 Task: Search one way flight ticket for 1 adult, 5 children, 2 infants in seat and 1 infant on lap in first from Valdosta: Valdosta Regional Airport to Jackson: Jackson Hole Airport on 5-2-2023. Choice of flights is JetBlue. Number of bags: 2 carry on bags and 6 checked bags. Price is upto 106000. Outbound departure time preference is 12:45.
Action: Mouse moved to (350, 374)
Screenshot: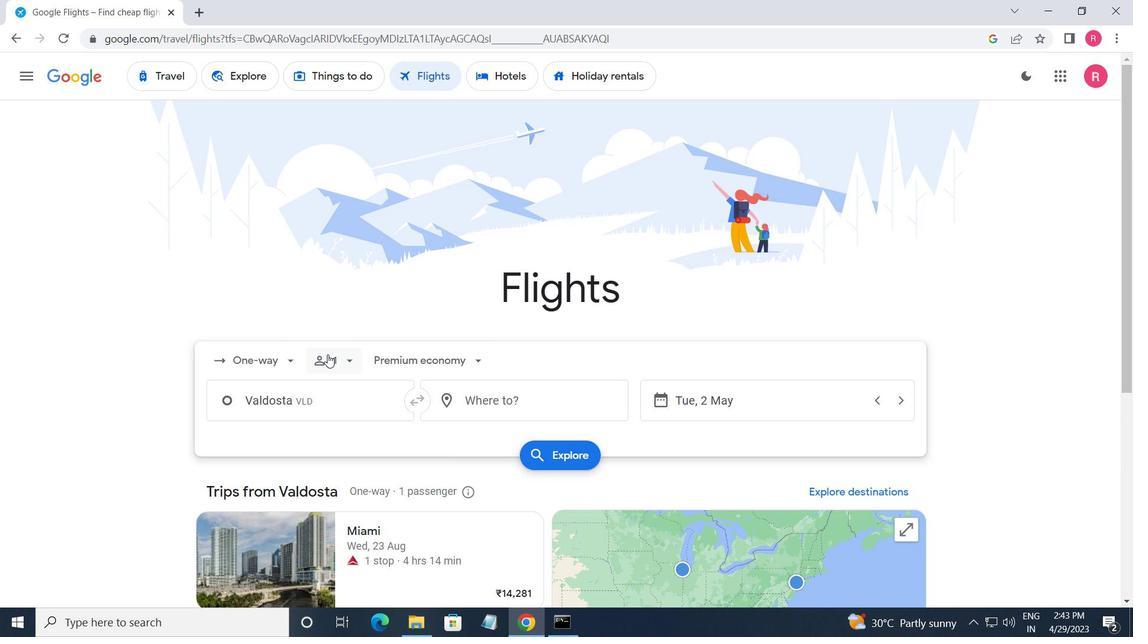 
Action: Mouse pressed left at (350, 374)
Screenshot: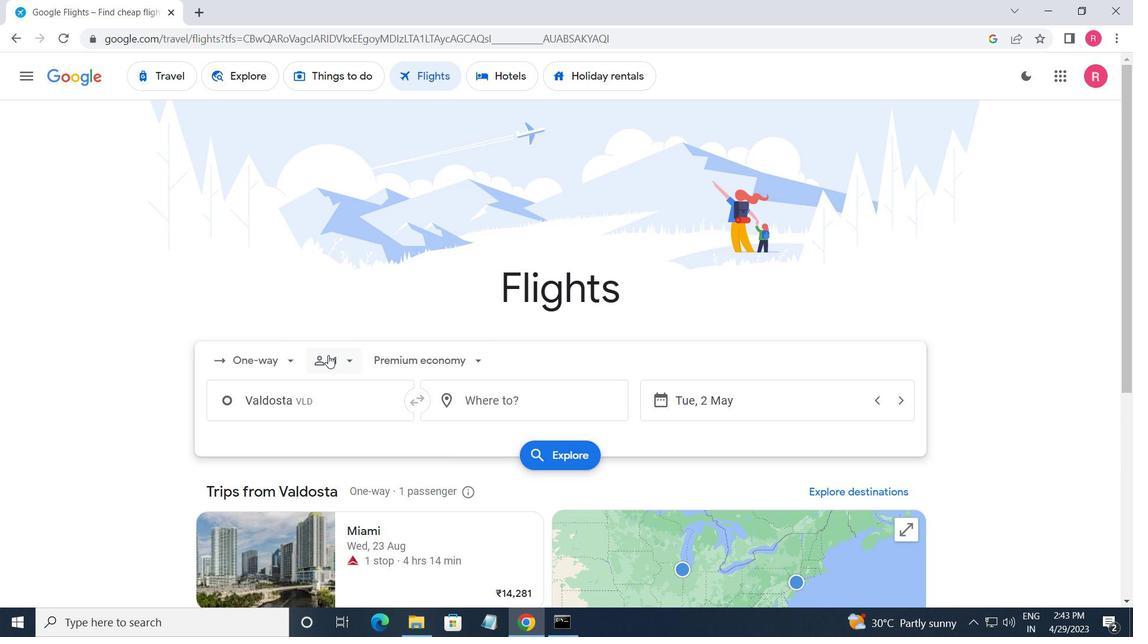 
Action: Mouse moved to (465, 443)
Screenshot: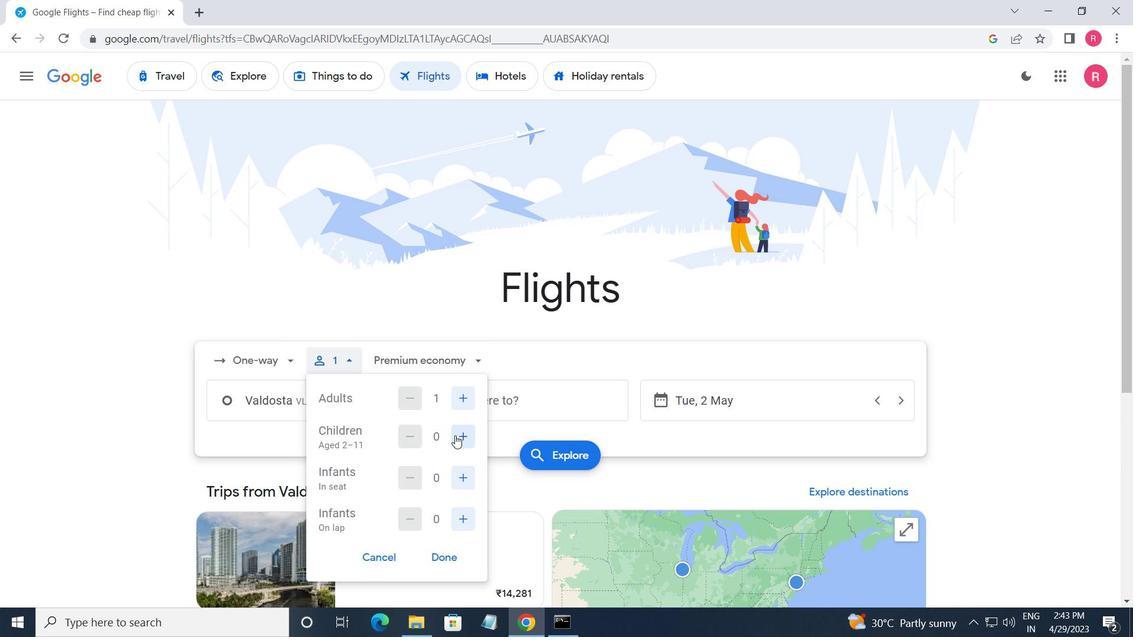 
Action: Mouse pressed left at (465, 443)
Screenshot: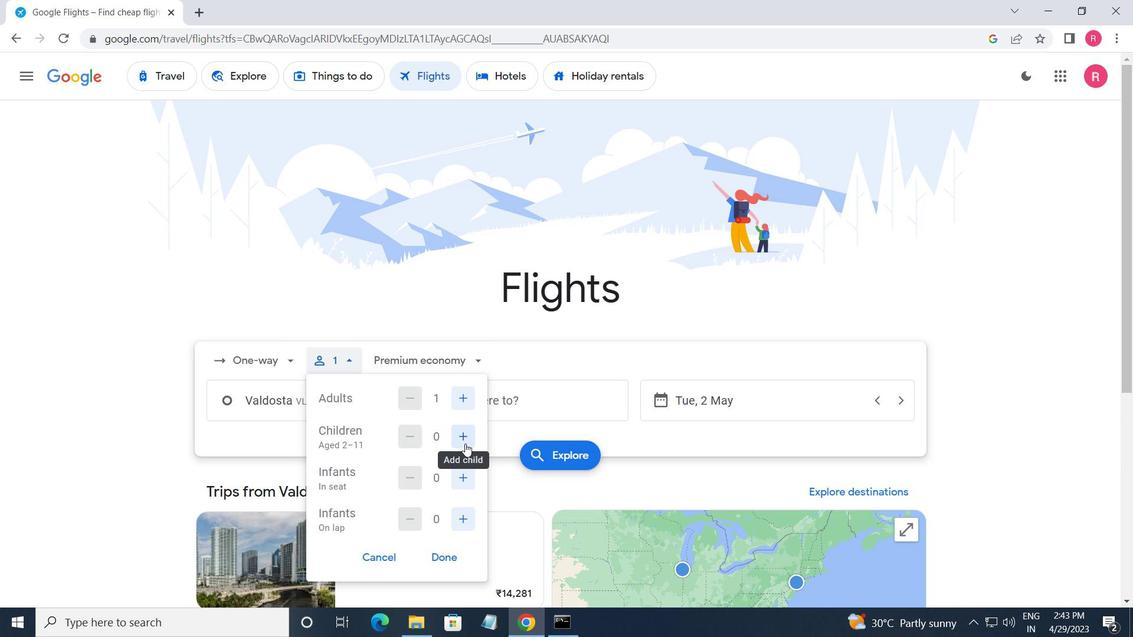 
Action: Mouse pressed left at (465, 443)
Screenshot: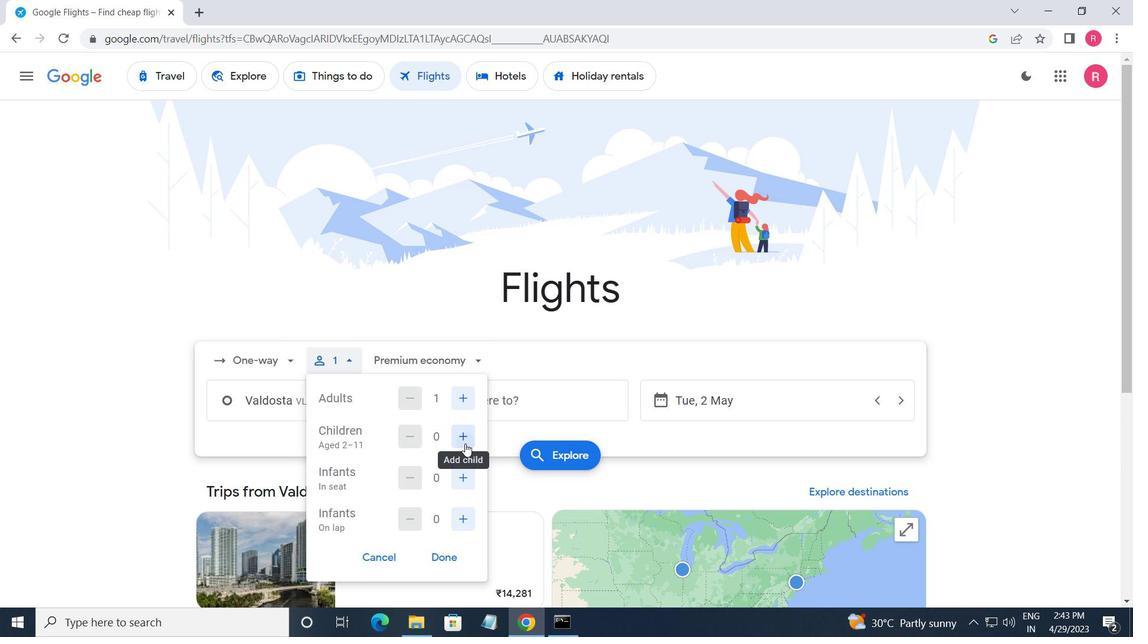 
Action: Mouse moved to (465, 443)
Screenshot: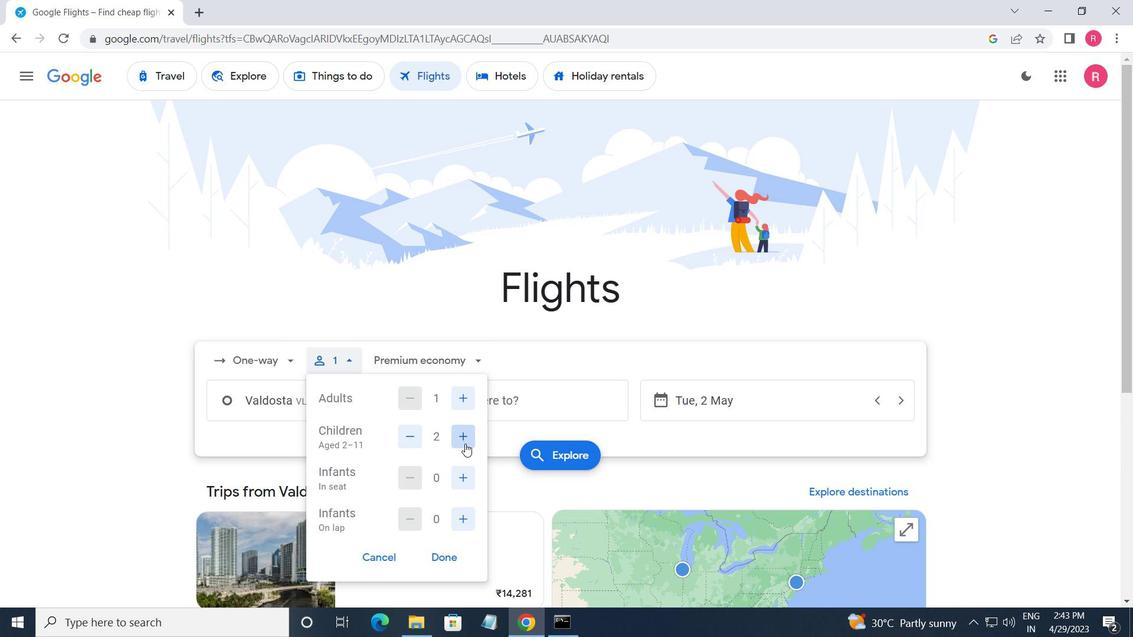 
Action: Mouse pressed left at (465, 443)
Screenshot: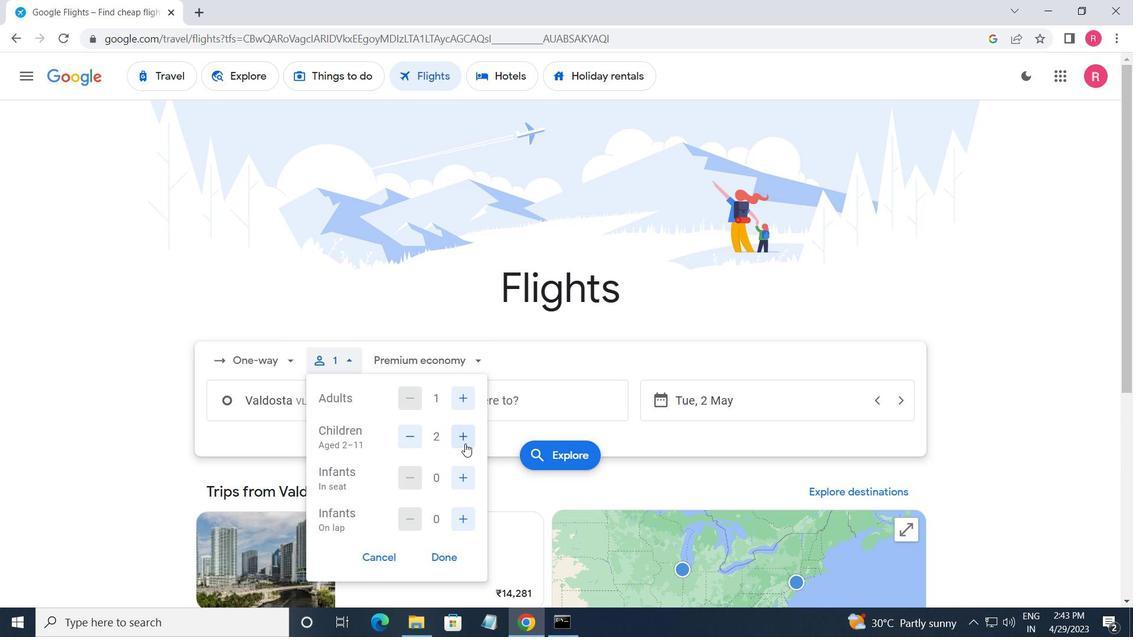 
Action: Mouse pressed left at (465, 443)
Screenshot: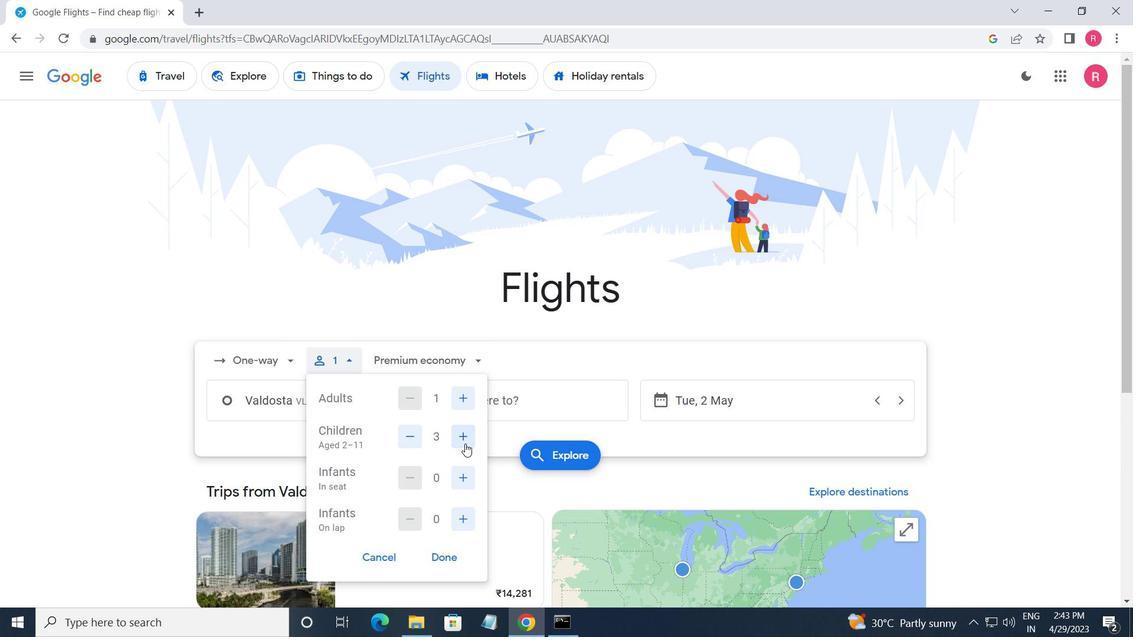 
Action: Mouse pressed left at (465, 443)
Screenshot: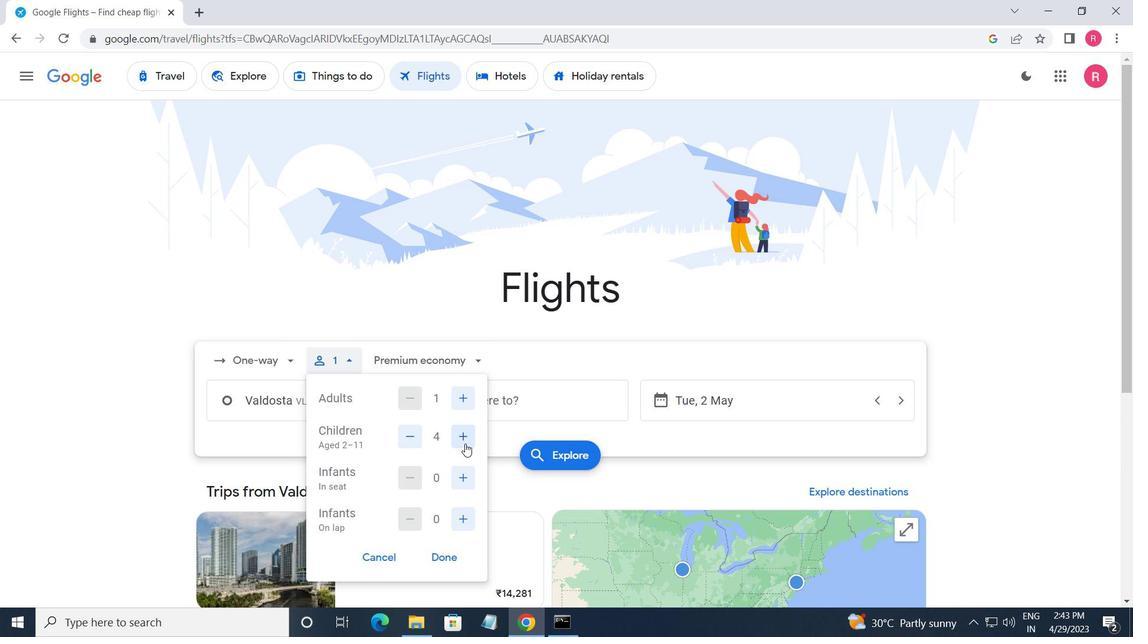 
Action: Mouse moved to (467, 475)
Screenshot: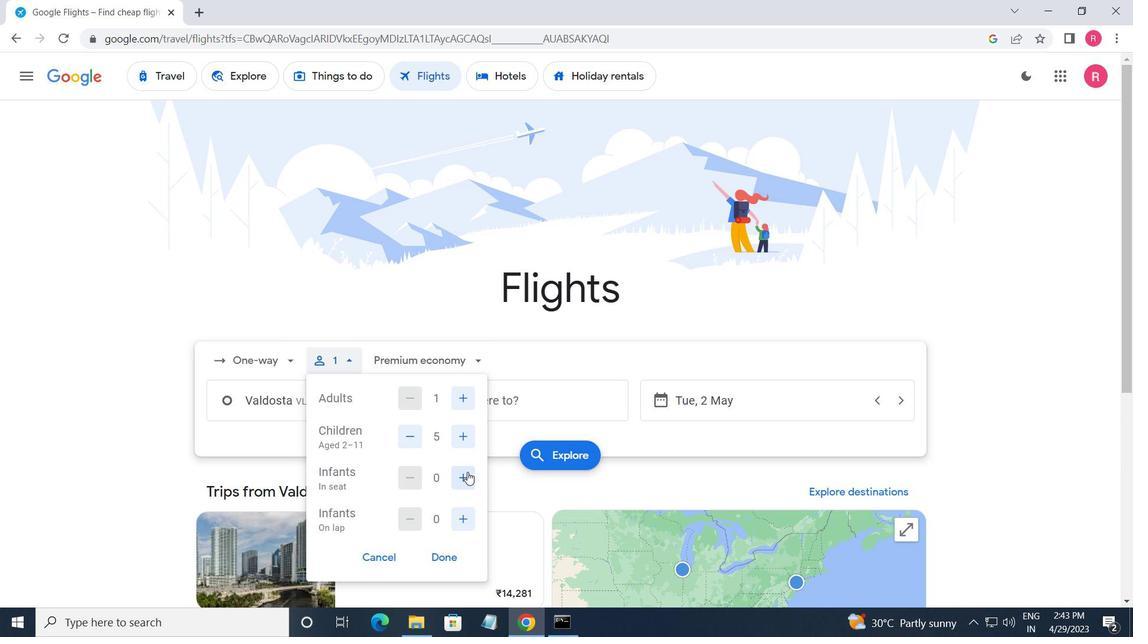 
Action: Mouse pressed left at (467, 475)
Screenshot: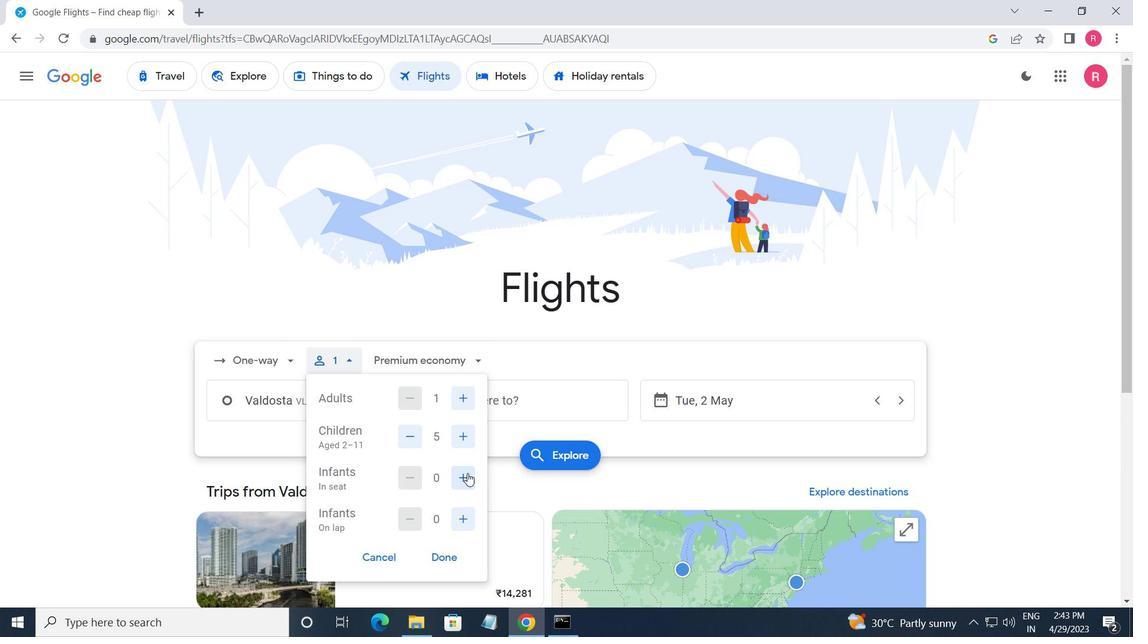 
Action: Mouse pressed left at (467, 475)
Screenshot: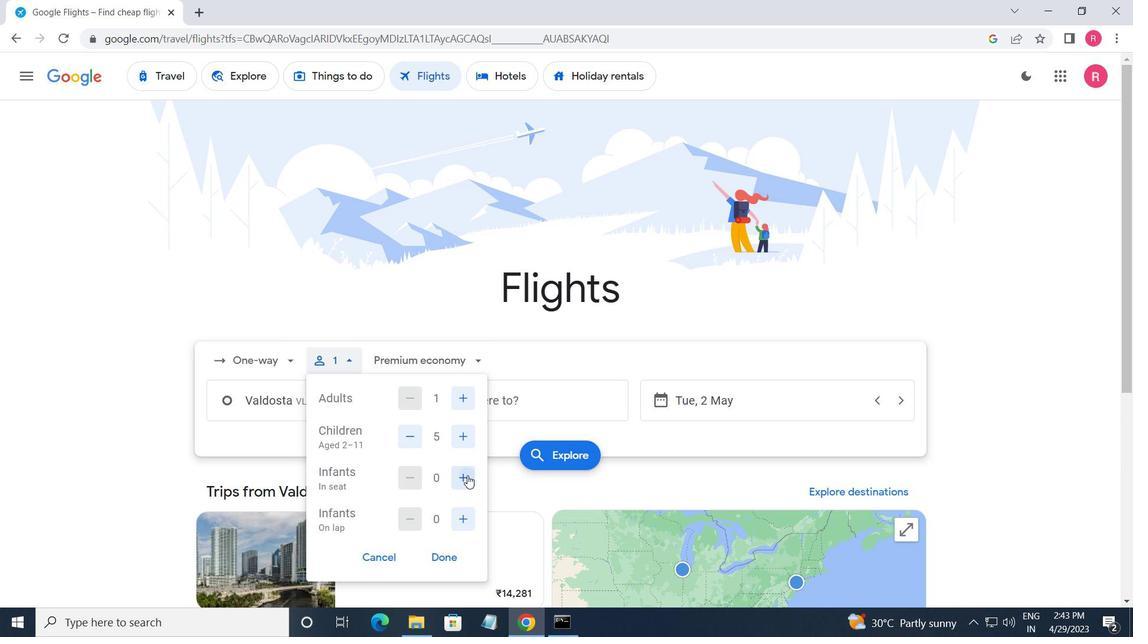 
Action: Mouse moved to (463, 514)
Screenshot: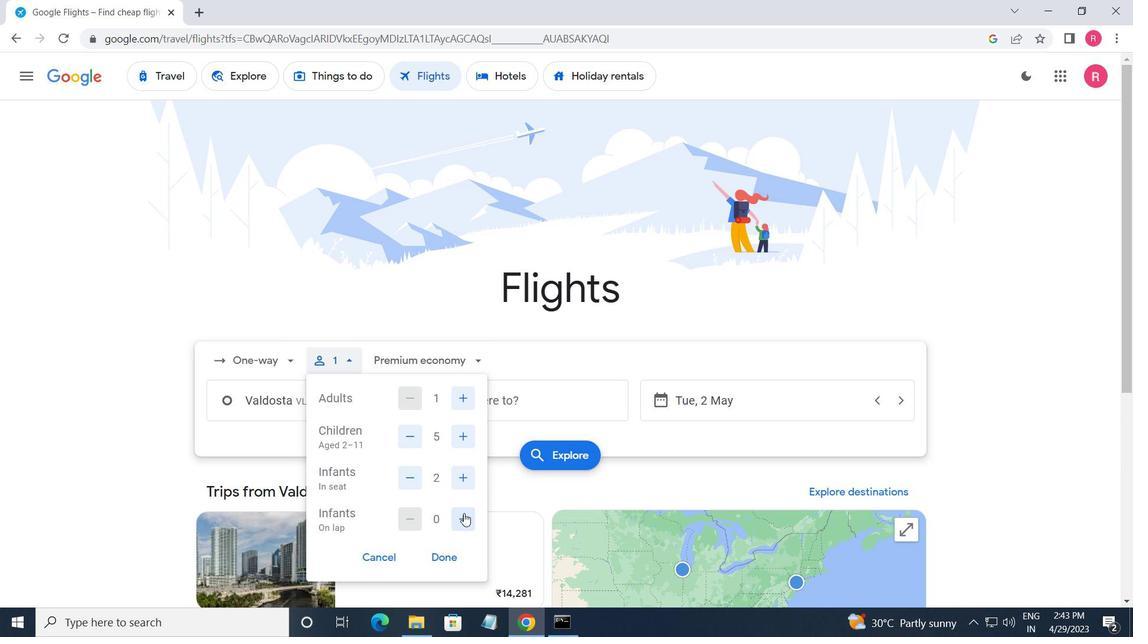 
Action: Mouse pressed left at (463, 514)
Screenshot: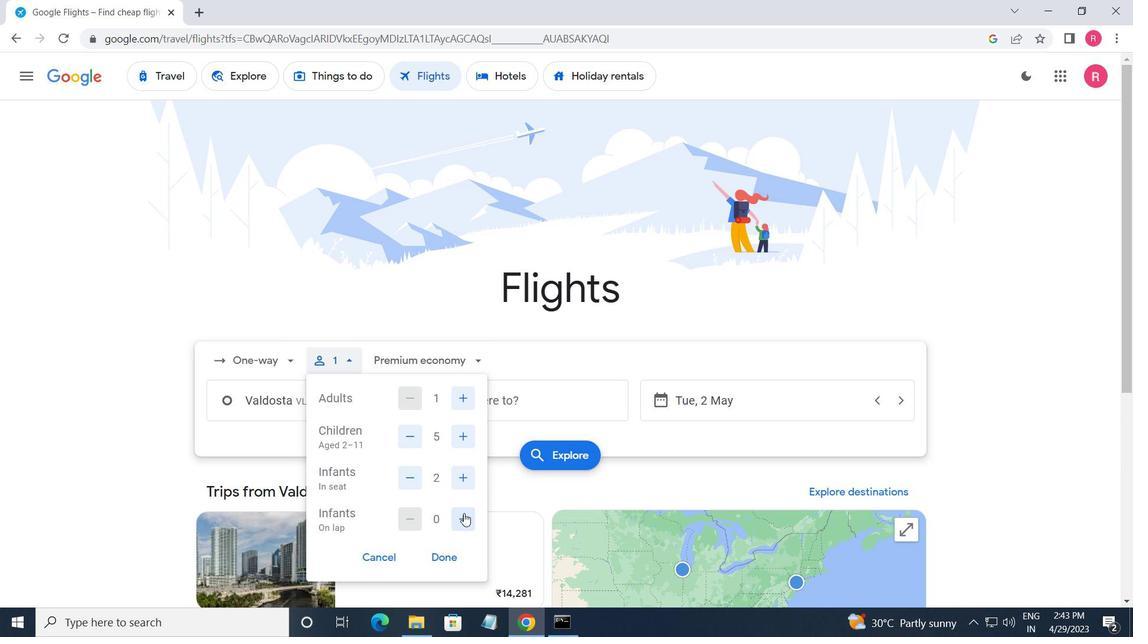 
Action: Mouse moved to (410, 528)
Screenshot: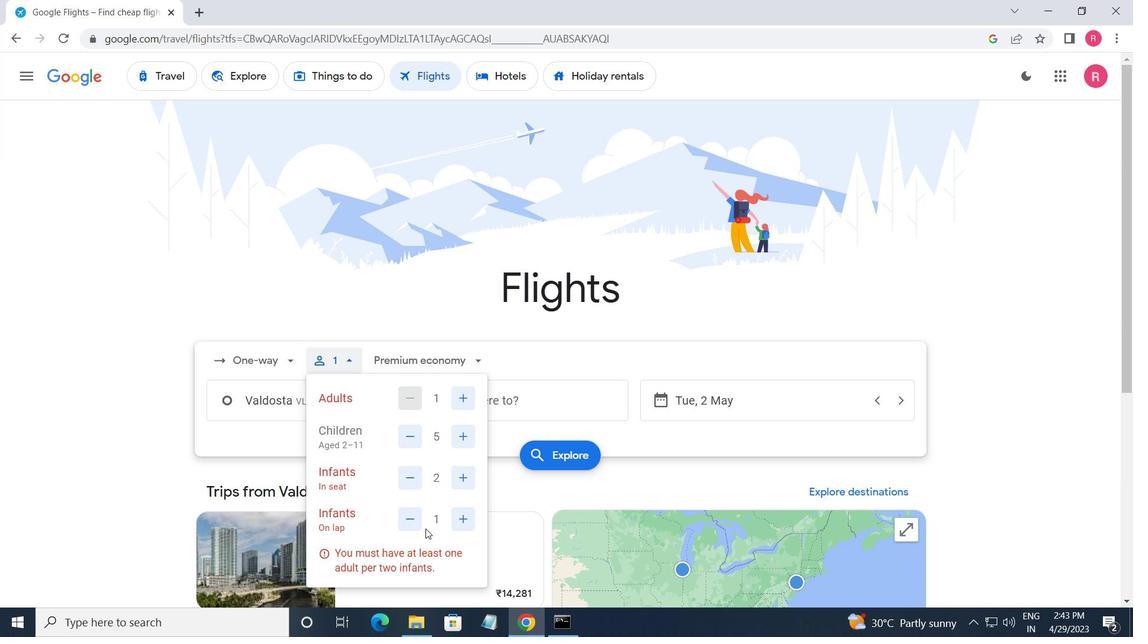 
Action: Mouse pressed left at (410, 528)
Screenshot: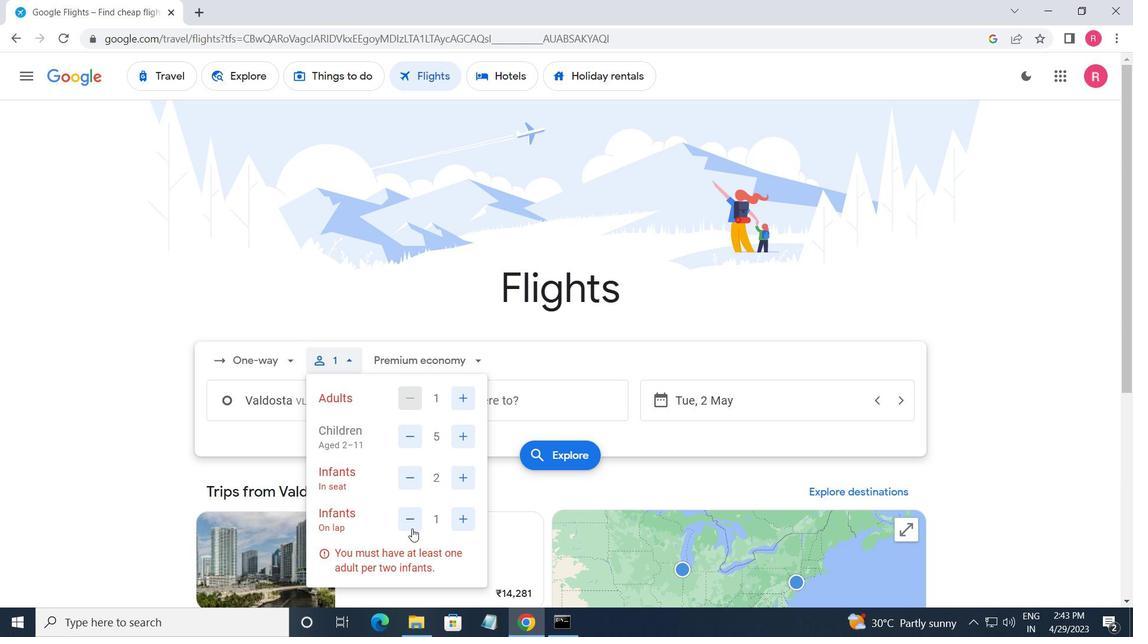 
Action: Mouse moved to (447, 358)
Screenshot: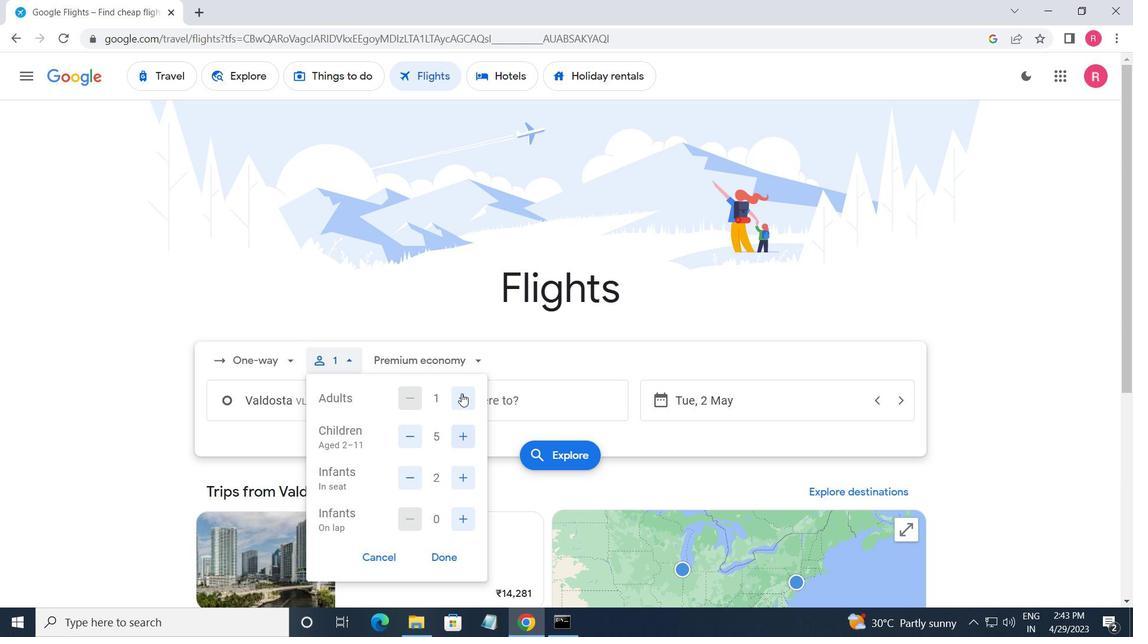 
Action: Mouse pressed left at (447, 358)
Screenshot: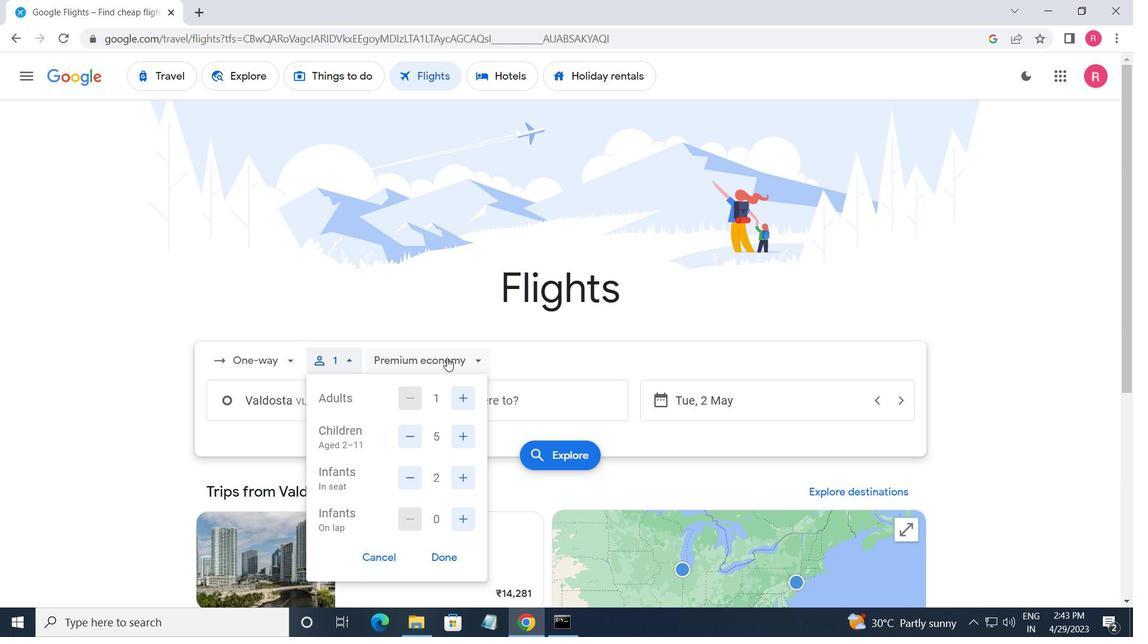 
Action: Mouse moved to (439, 495)
Screenshot: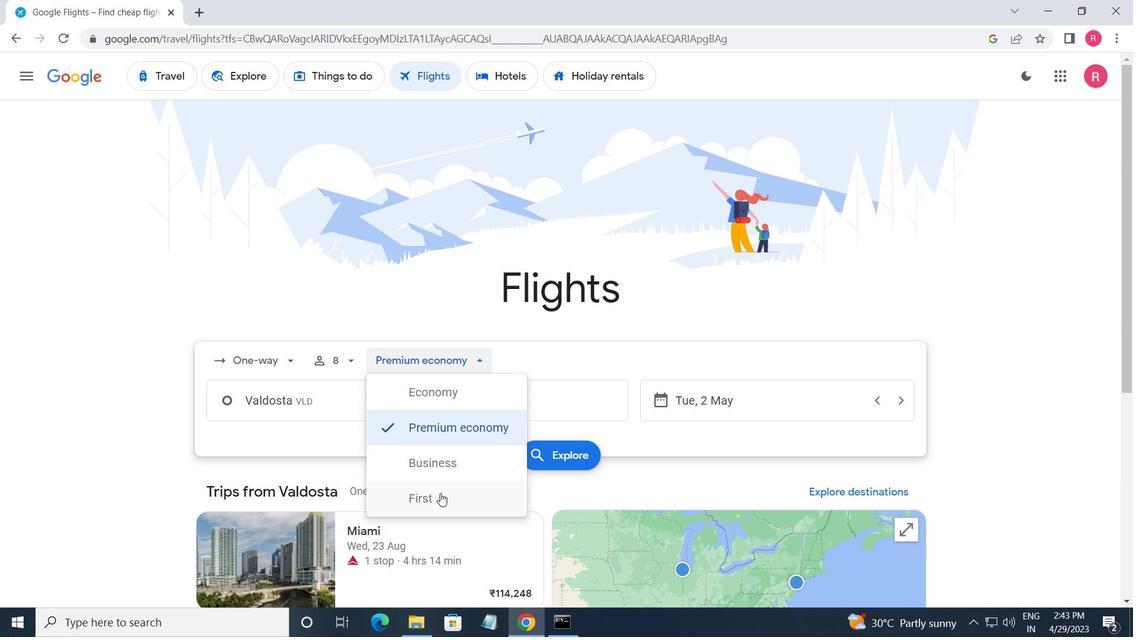 
Action: Mouse pressed left at (439, 495)
Screenshot: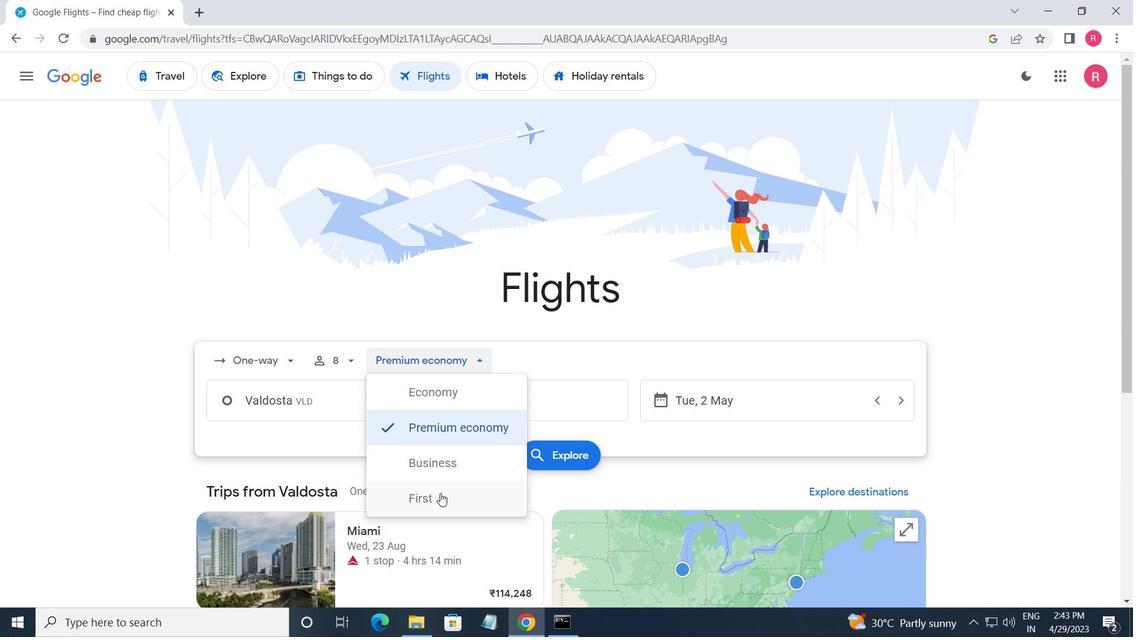 
Action: Mouse moved to (314, 396)
Screenshot: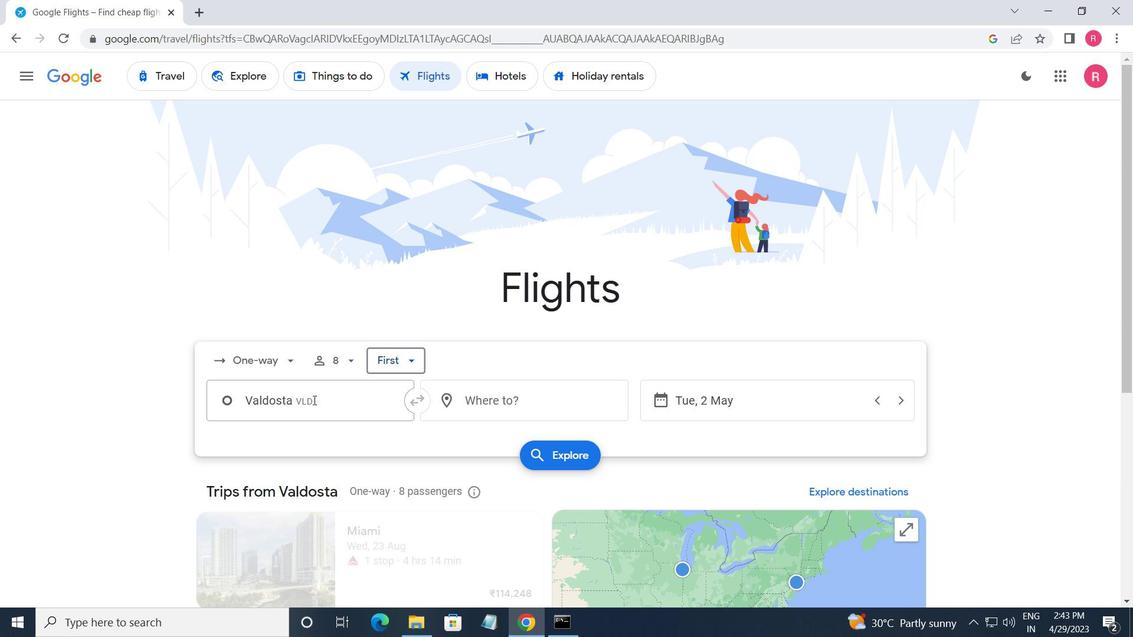 
Action: Mouse pressed left at (314, 396)
Screenshot: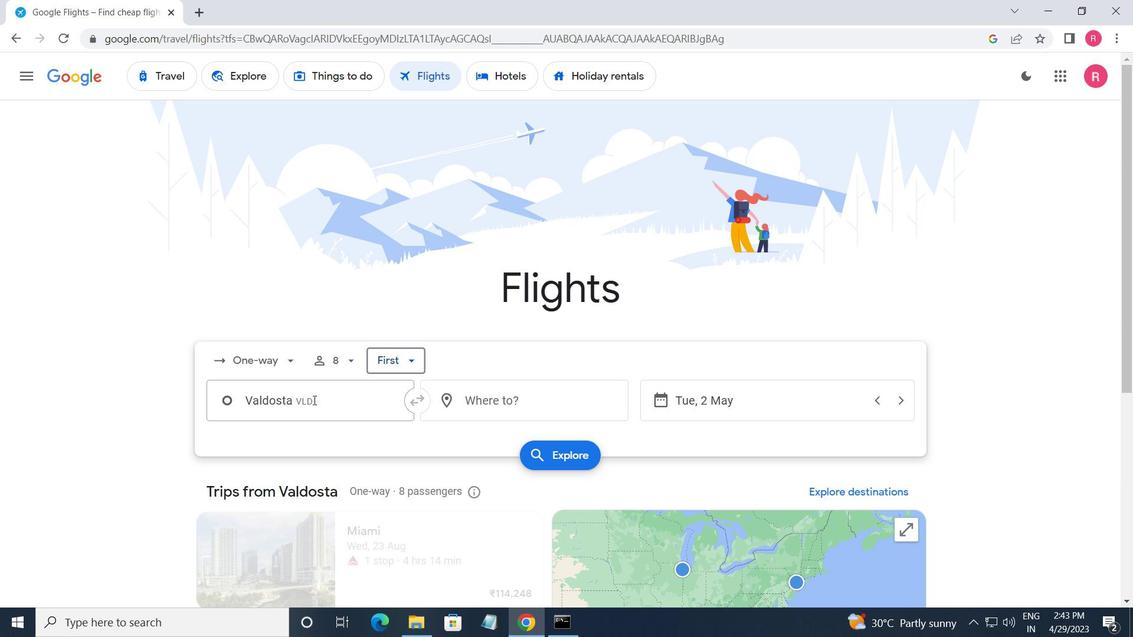 
Action: Mouse moved to (338, 556)
Screenshot: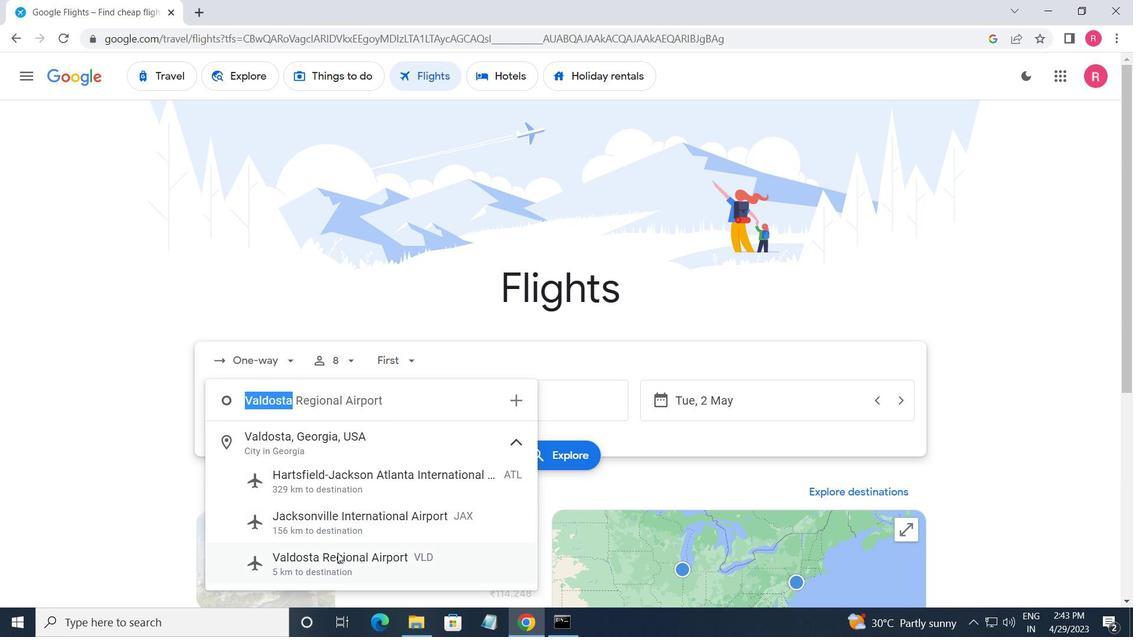 
Action: Mouse pressed left at (338, 556)
Screenshot: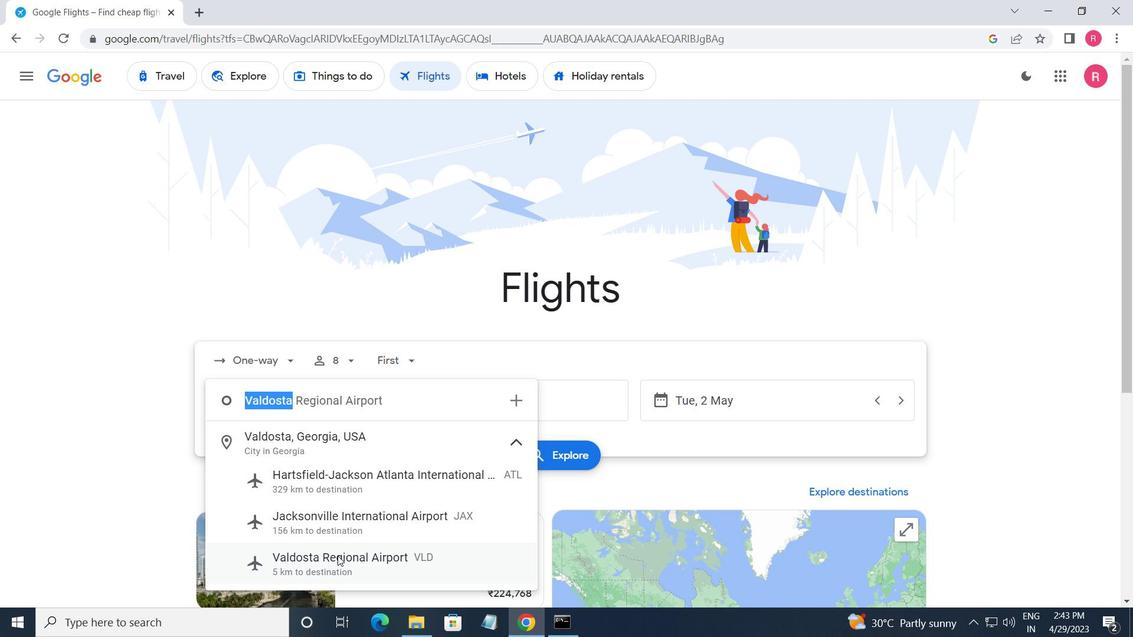 
Action: Mouse moved to (515, 409)
Screenshot: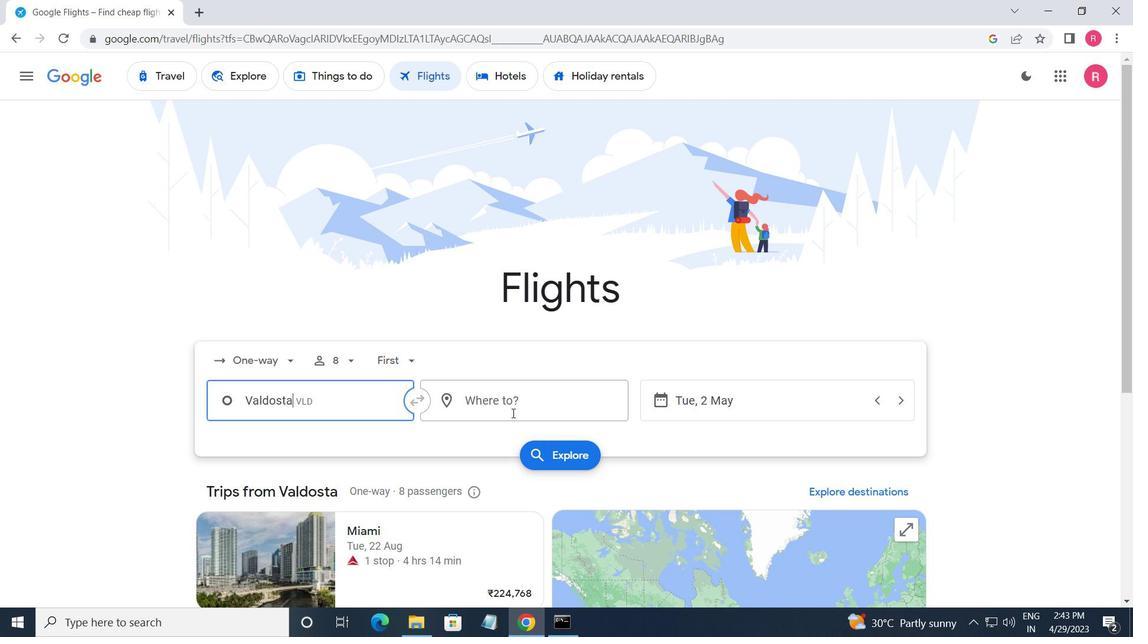 
Action: Mouse pressed left at (515, 409)
Screenshot: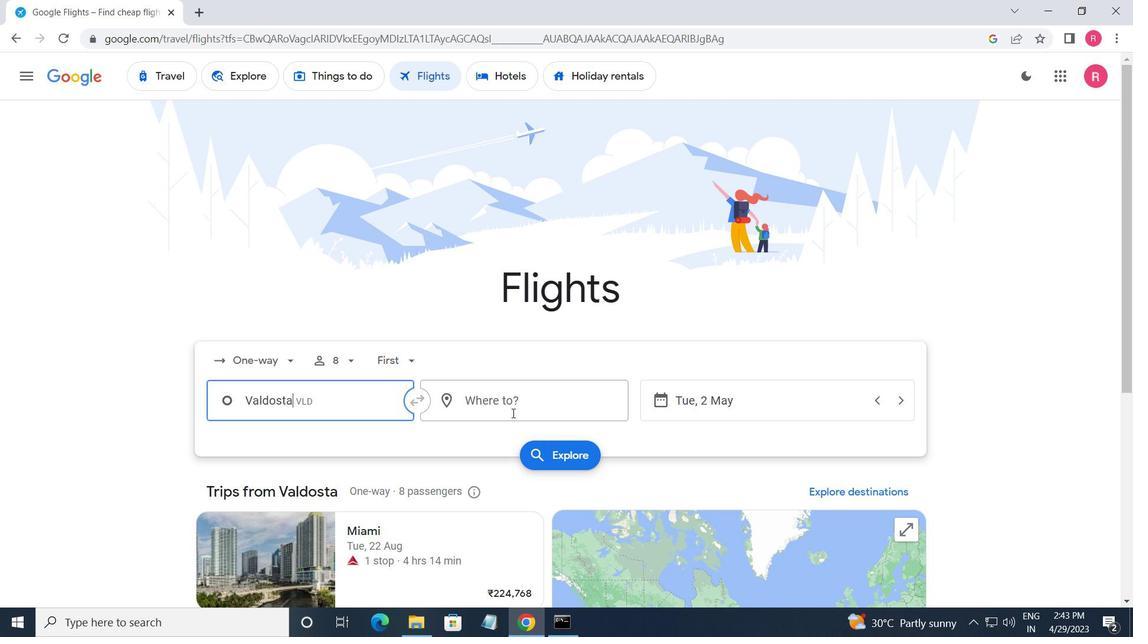 
Action: Mouse moved to (480, 550)
Screenshot: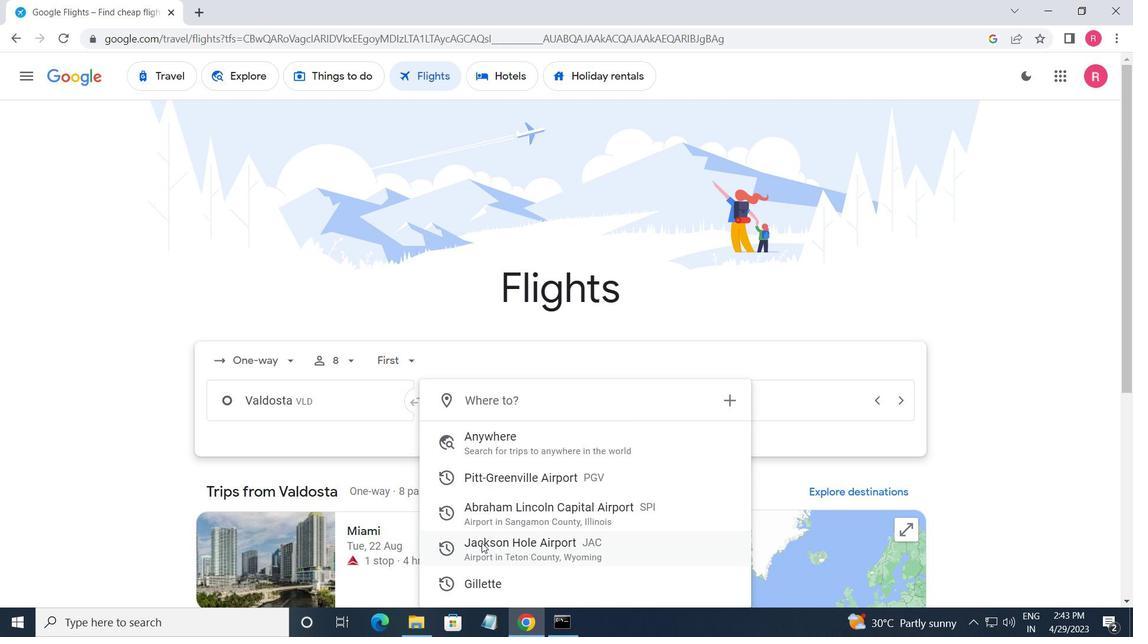 
Action: Mouse pressed left at (480, 550)
Screenshot: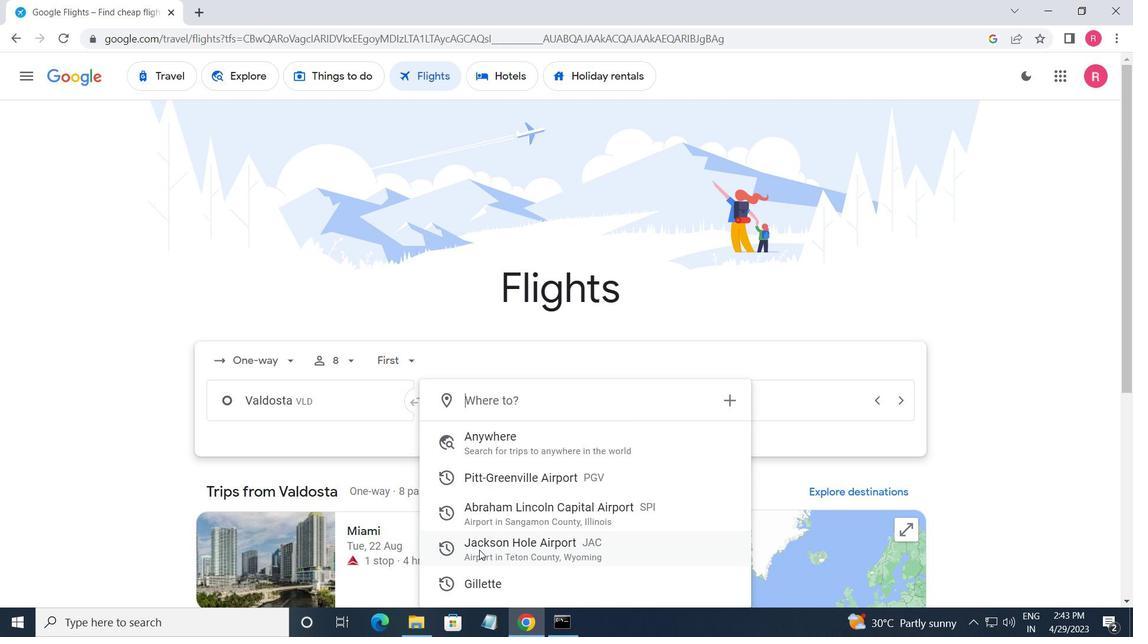 
Action: Mouse moved to (752, 404)
Screenshot: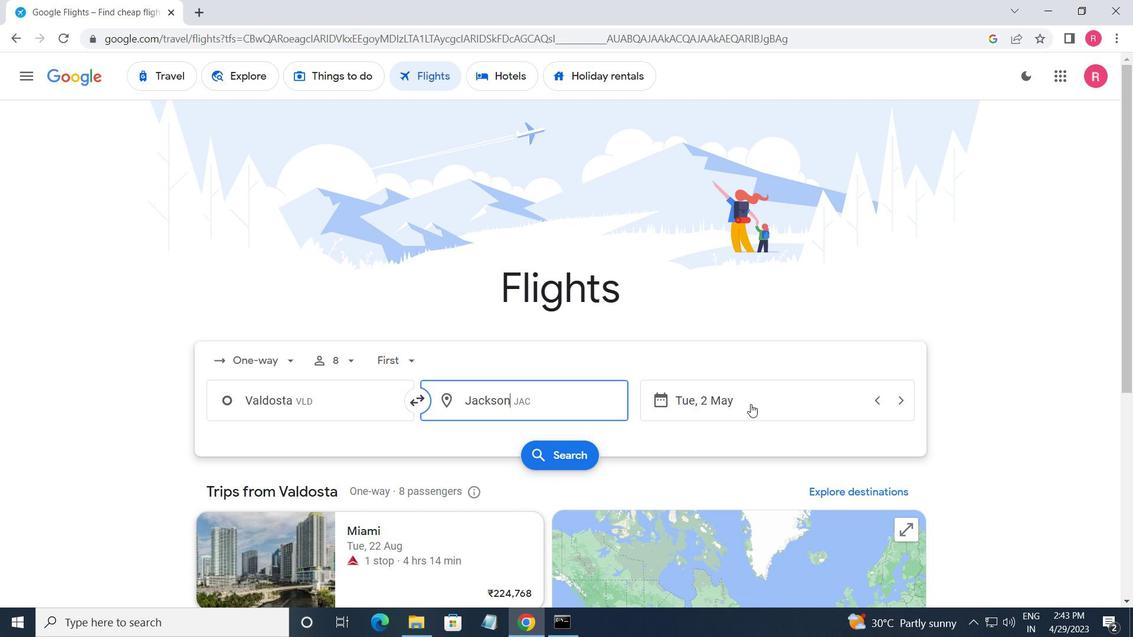 
Action: Mouse pressed left at (752, 404)
Screenshot: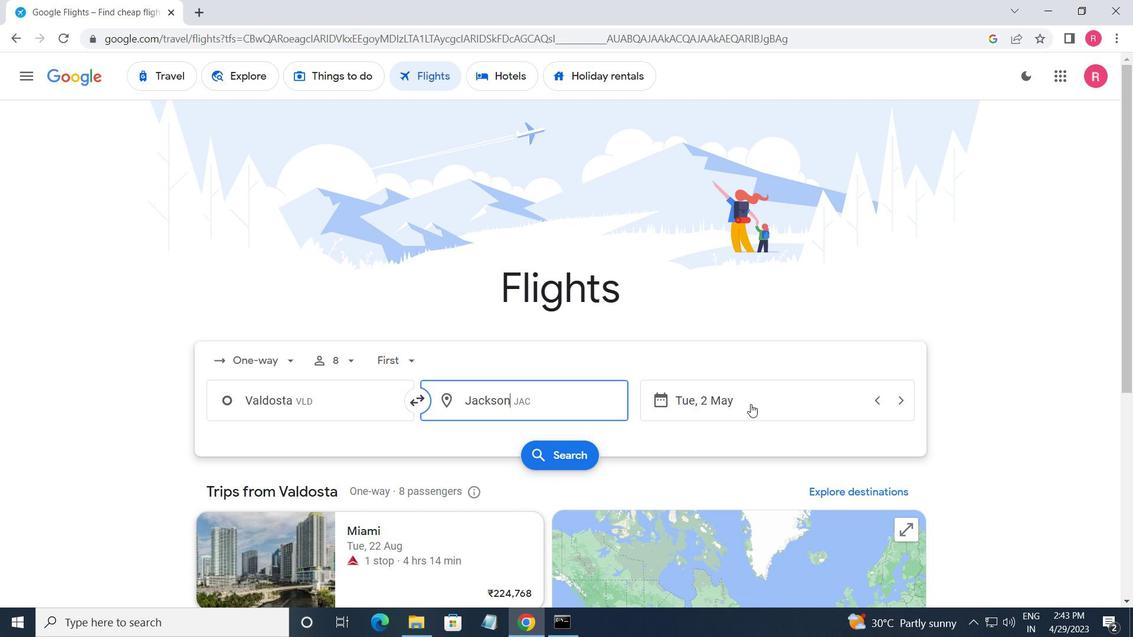 
Action: Mouse moved to (744, 351)
Screenshot: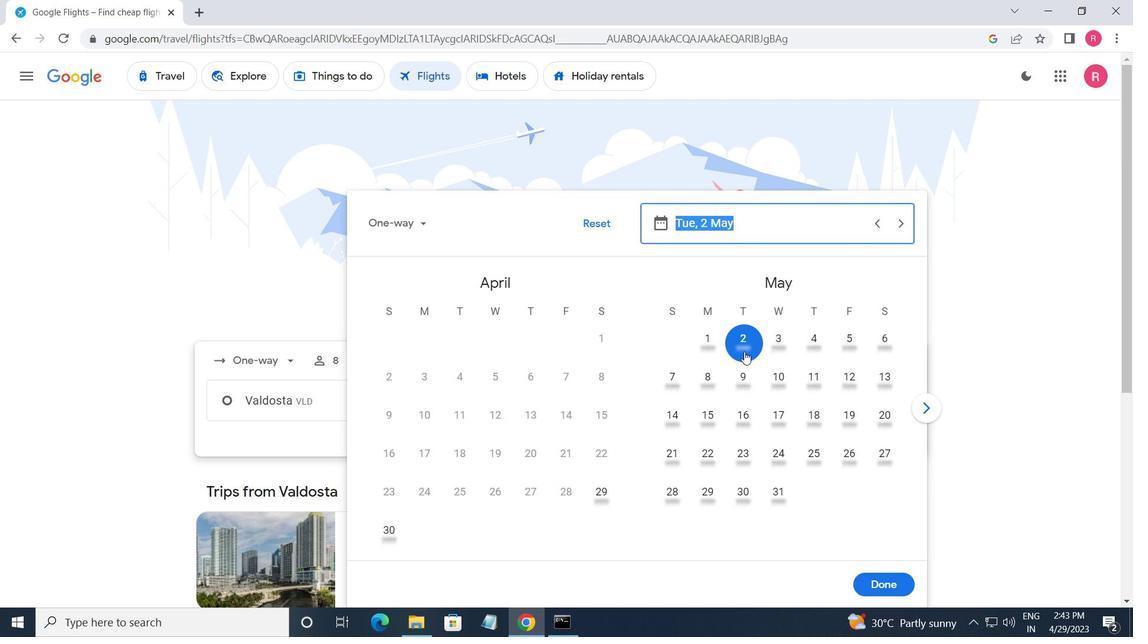 
Action: Mouse pressed left at (744, 351)
Screenshot: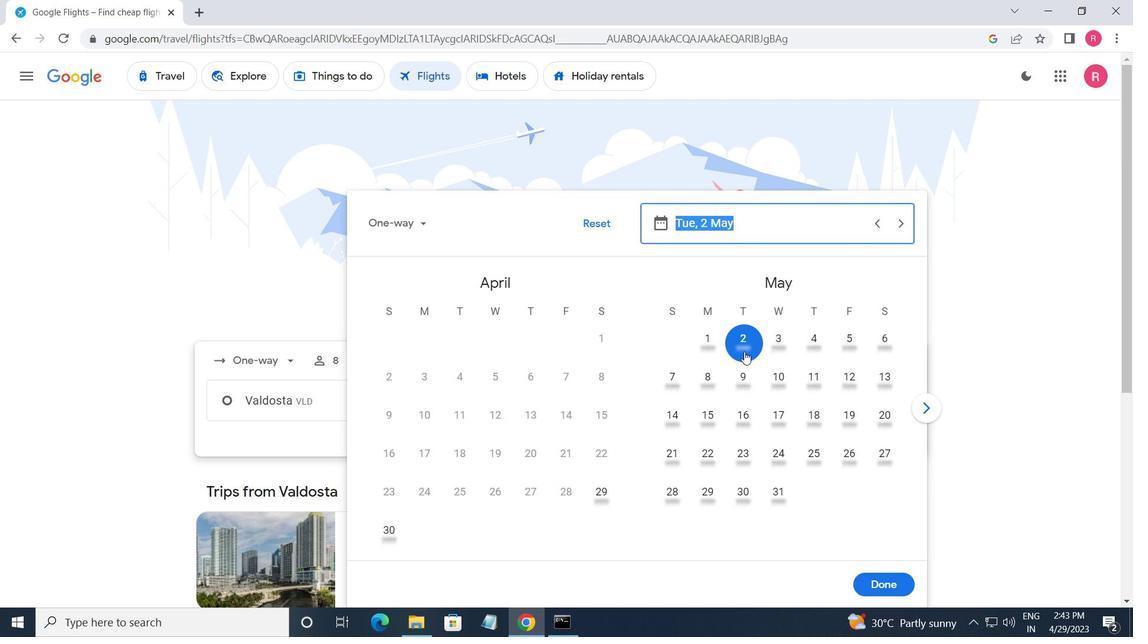 
Action: Mouse moved to (876, 589)
Screenshot: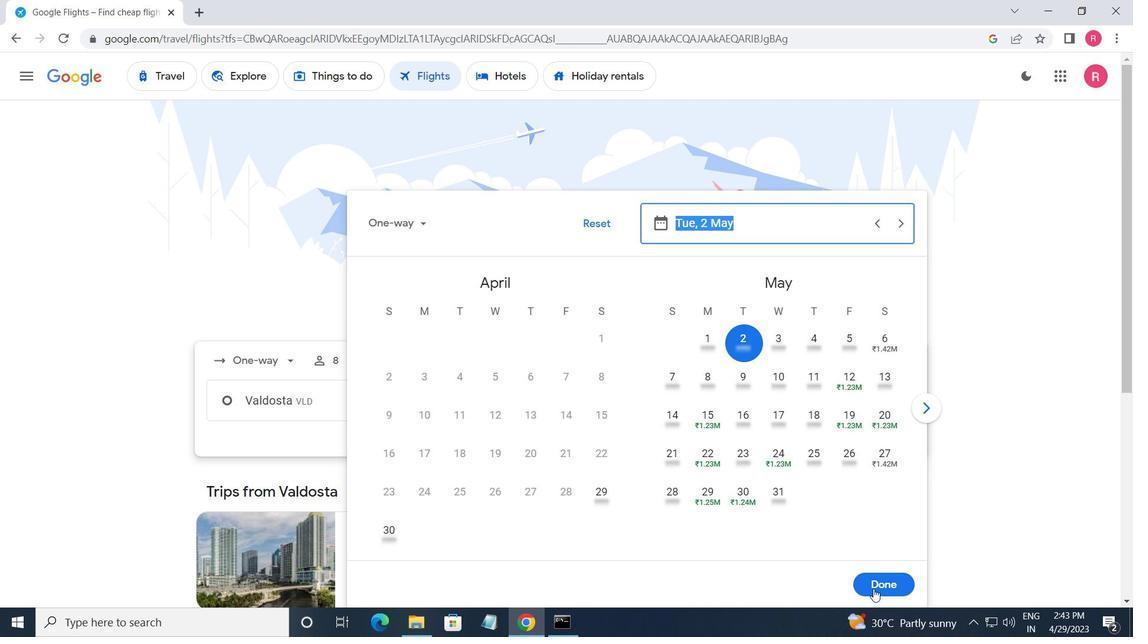 
Action: Mouse pressed left at (876, 589)
Screenshot: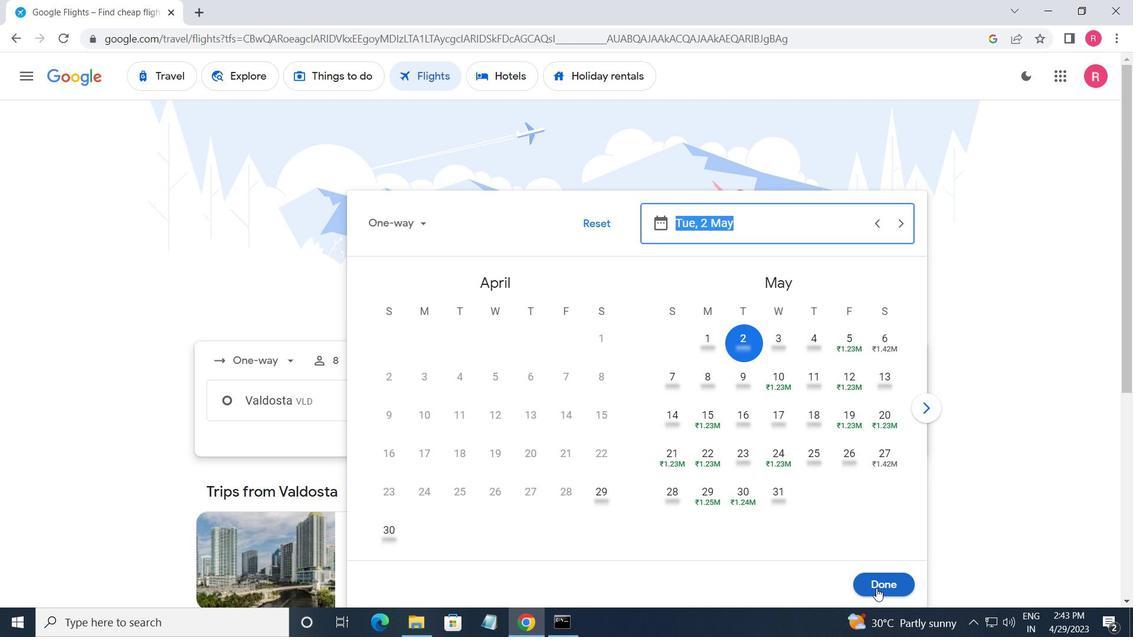 
Action: Mouse moved to (562, 451)
Screenshot: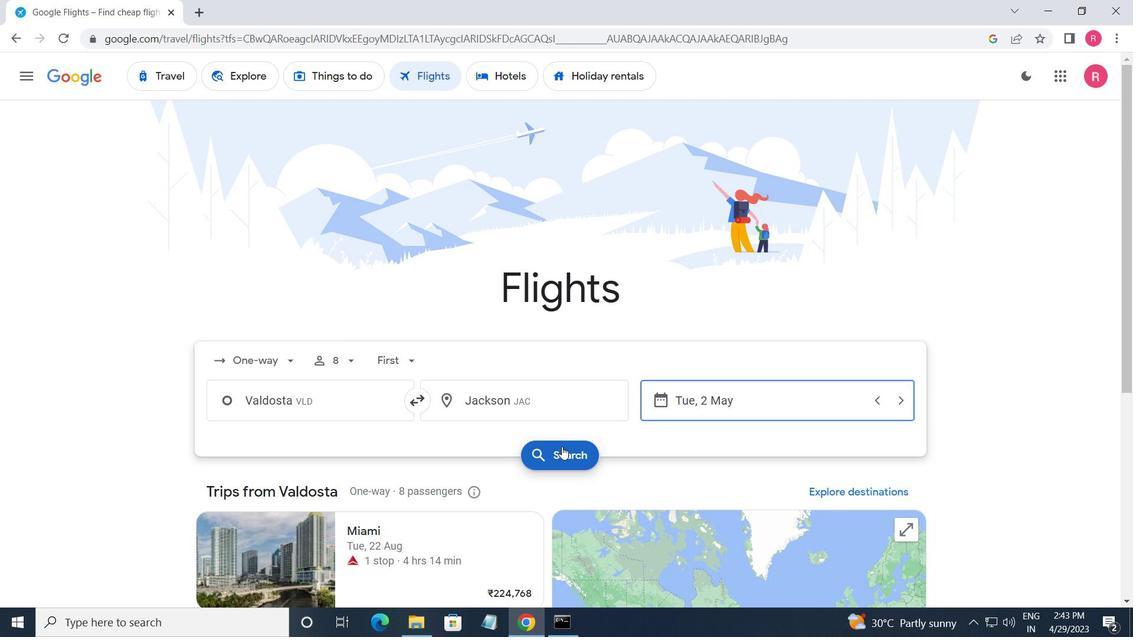 
Action: Mouse pressed left at (562, 451)
Screenshot: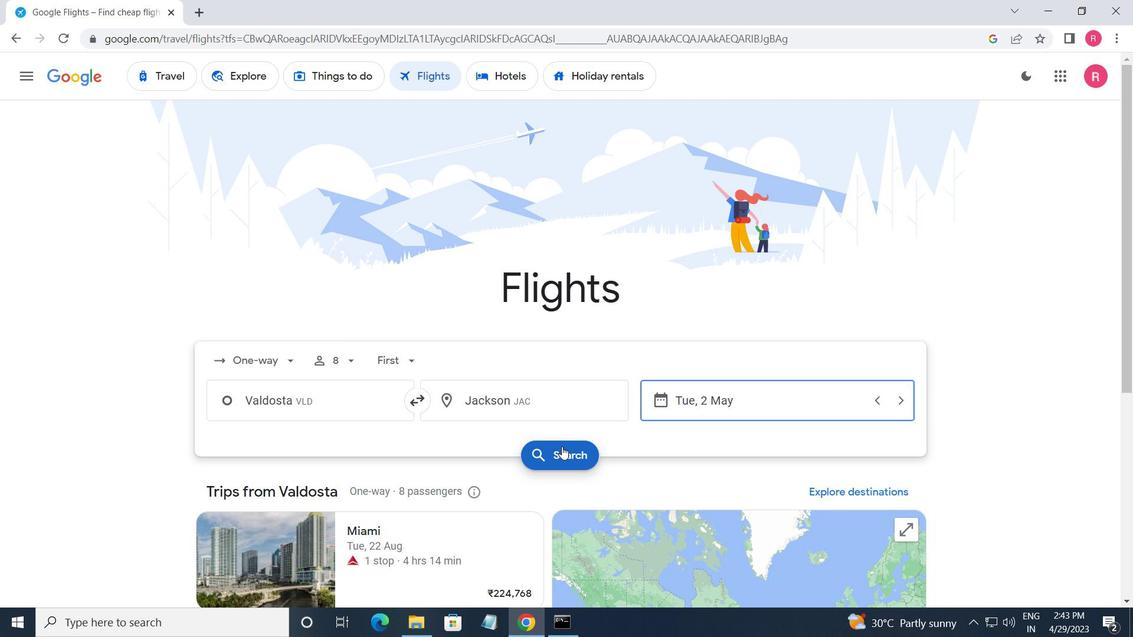 
Action: Mouse moved to (213, 204)
Screenshot: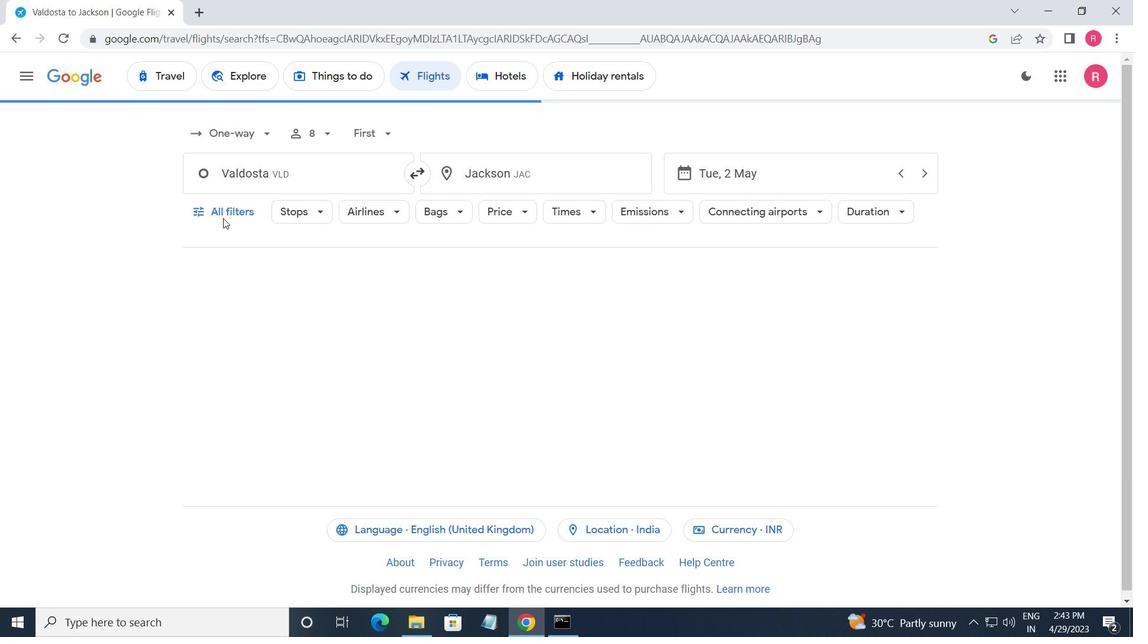
Action: Mouse pressed left at (213, 204)
Screenshot: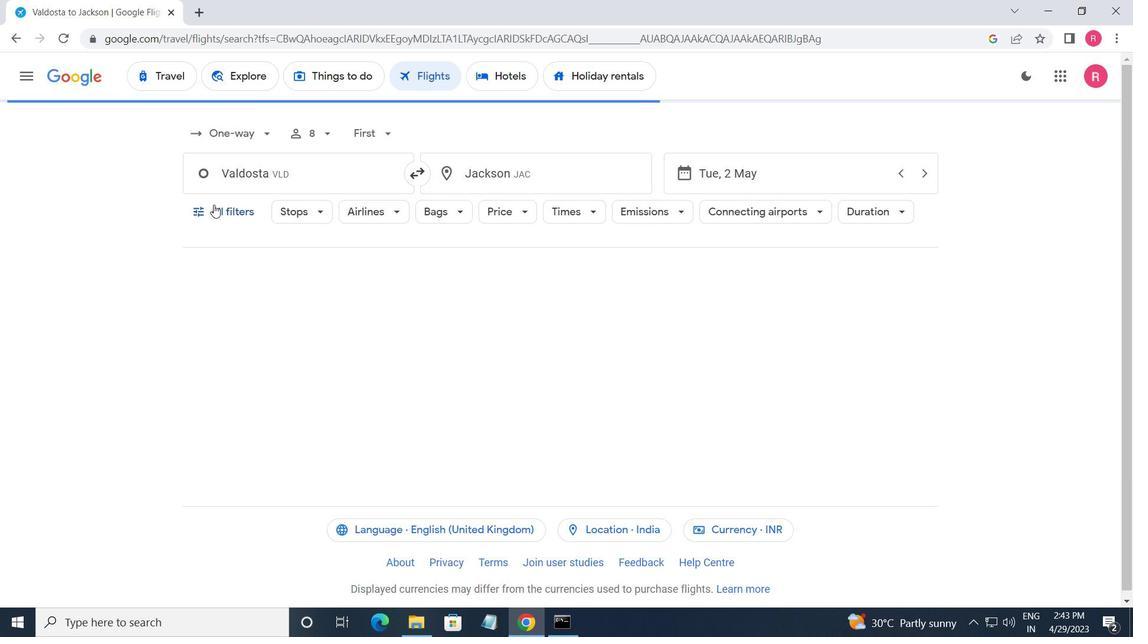 
Action: Mouse moved to (282, 403)
Screenshot: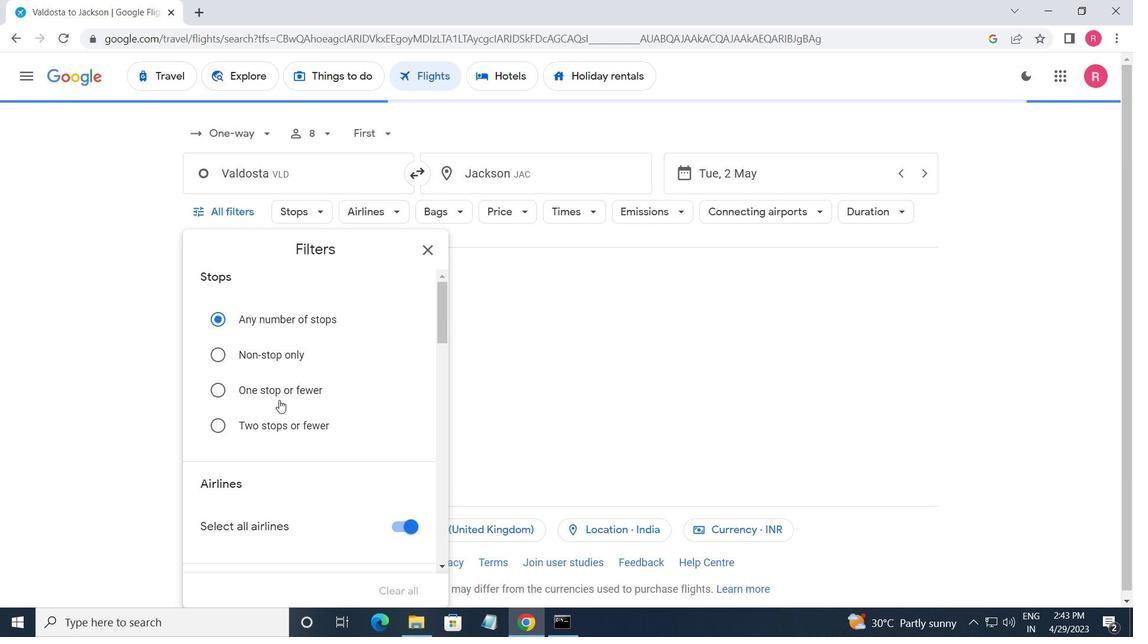 
Action: Mouse scrolled (282, 402) with delta (0, 0)
Screenshot: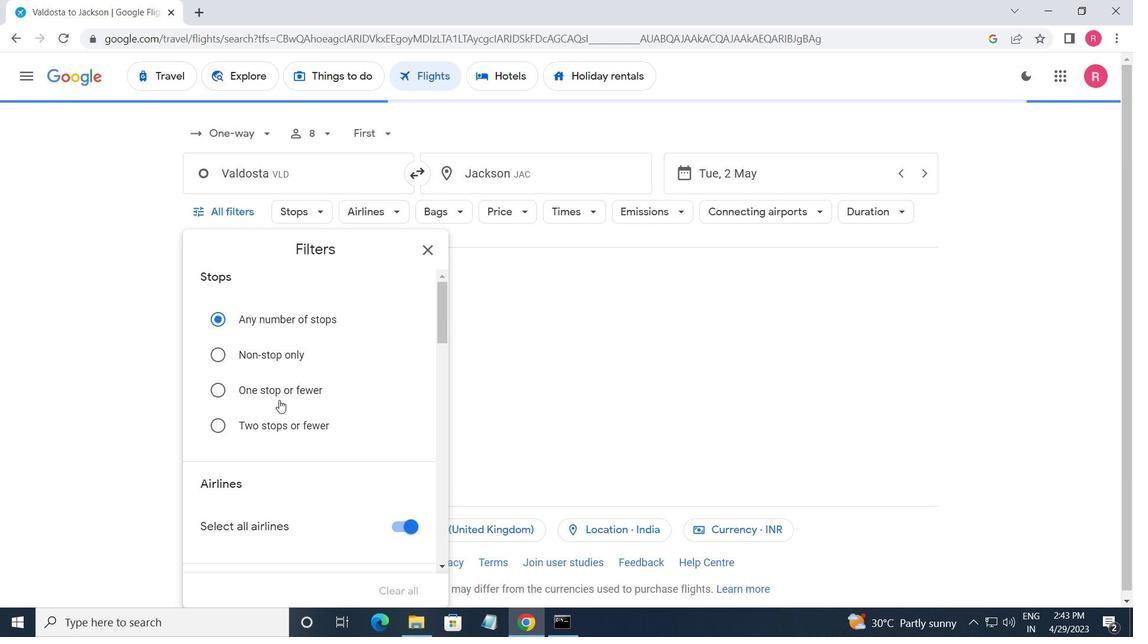 
Action: Mouse scrolled (282, 402) with delta (0, 0)
Screenshot: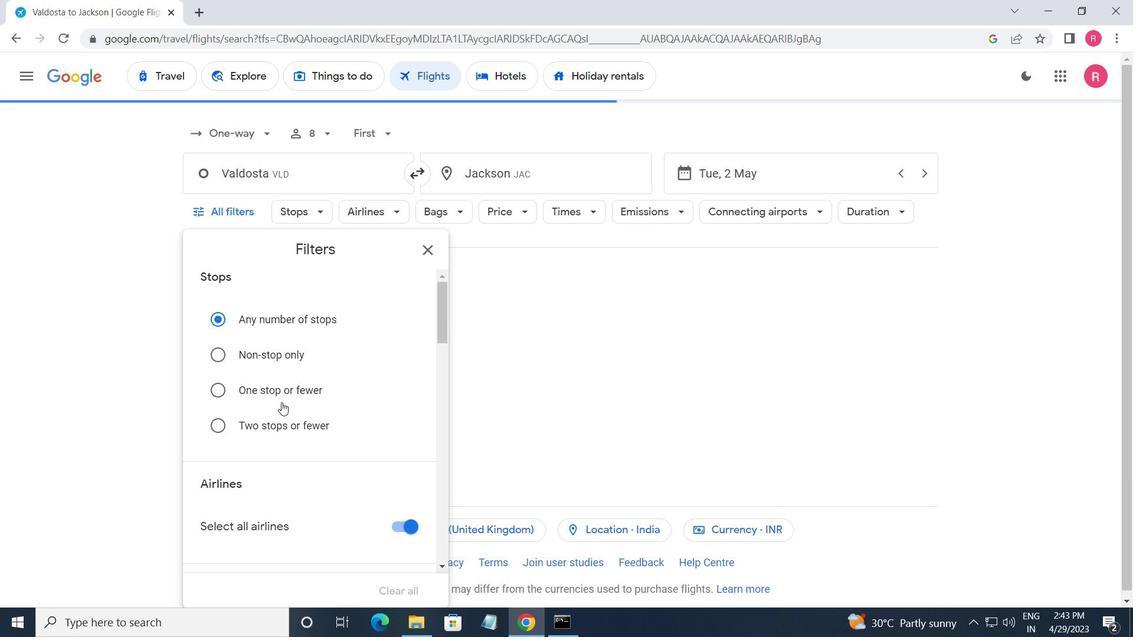 
Action: Mouse scrolled (282, 402) with delta (0, 0)
Screenshot: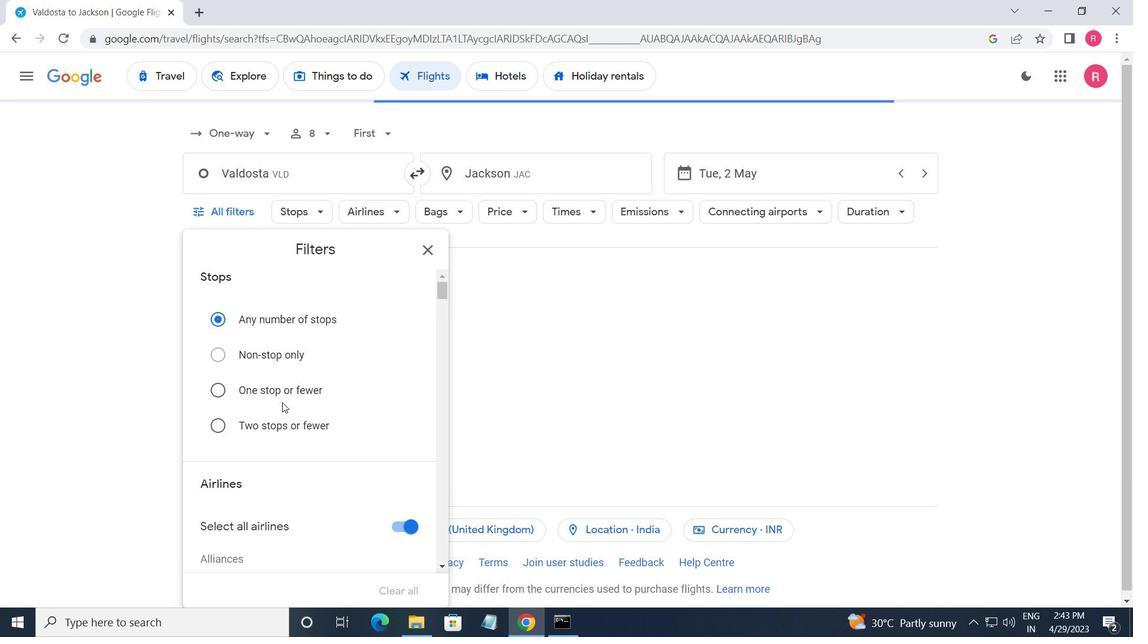 
Action: Mouse scrolled (282, 402) with delta (0, 0)
Screenshot: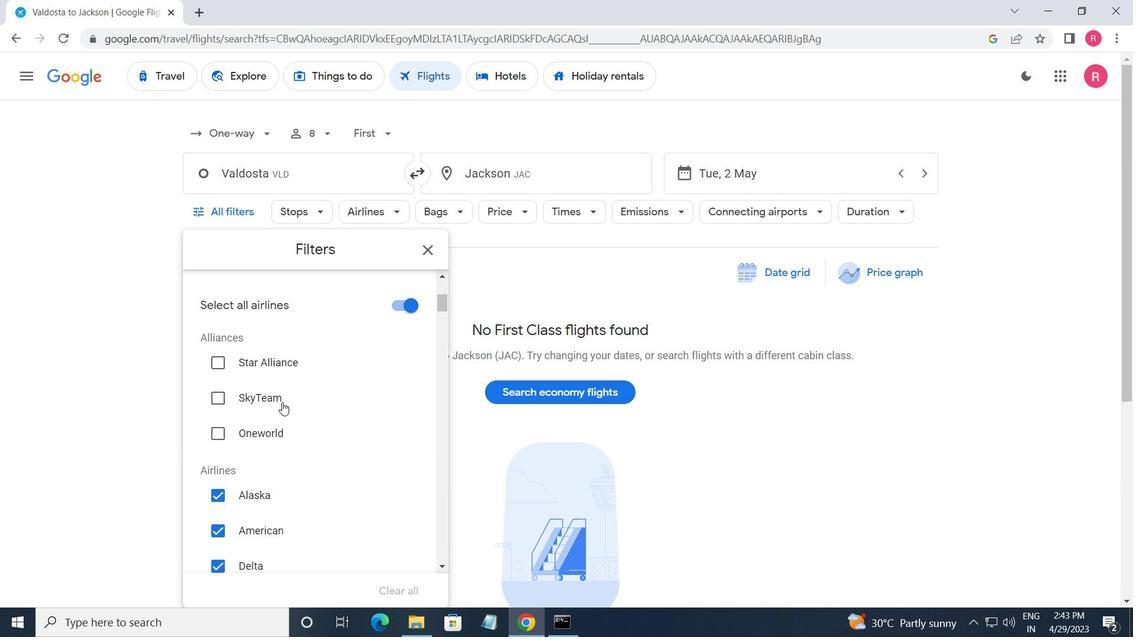 
Action: Mouse scrolled (282, 402) with delta (0, 0)
Screenshot: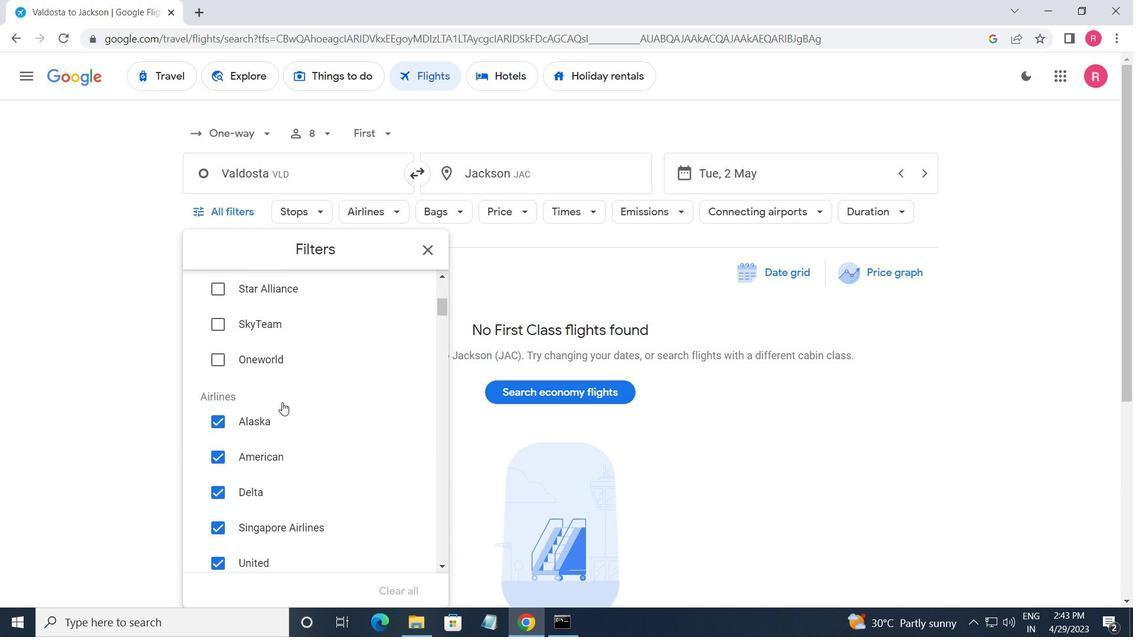 
Action: Mouse moved to (283, 403)
Screenshot: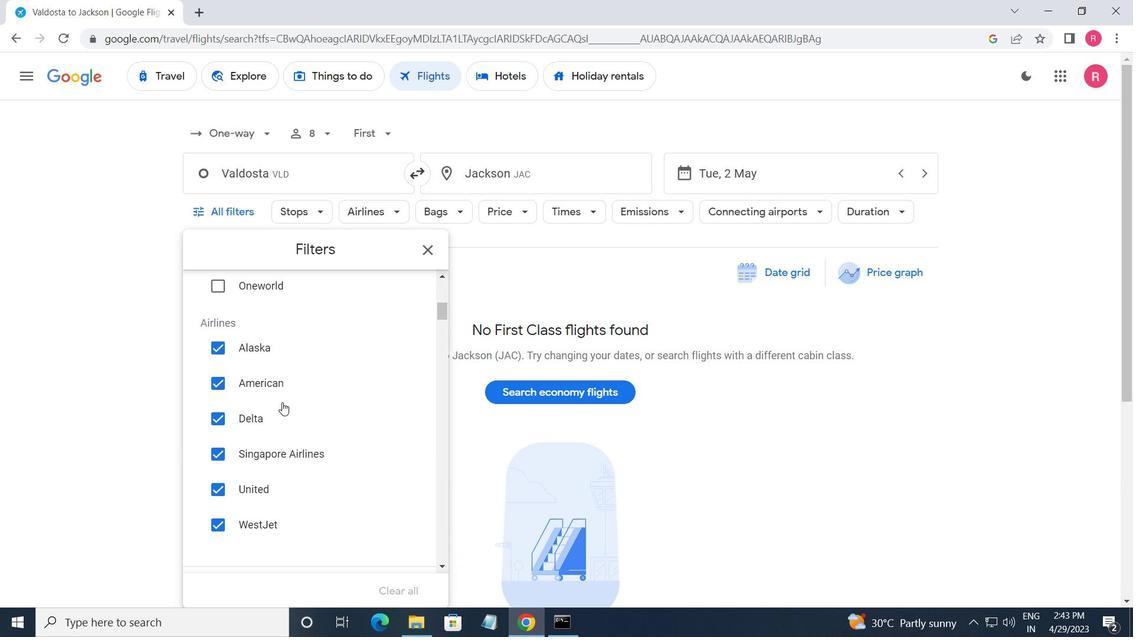 
Action: Mouse scrolled (283, 403) with delta (0, 0)
Screenshot: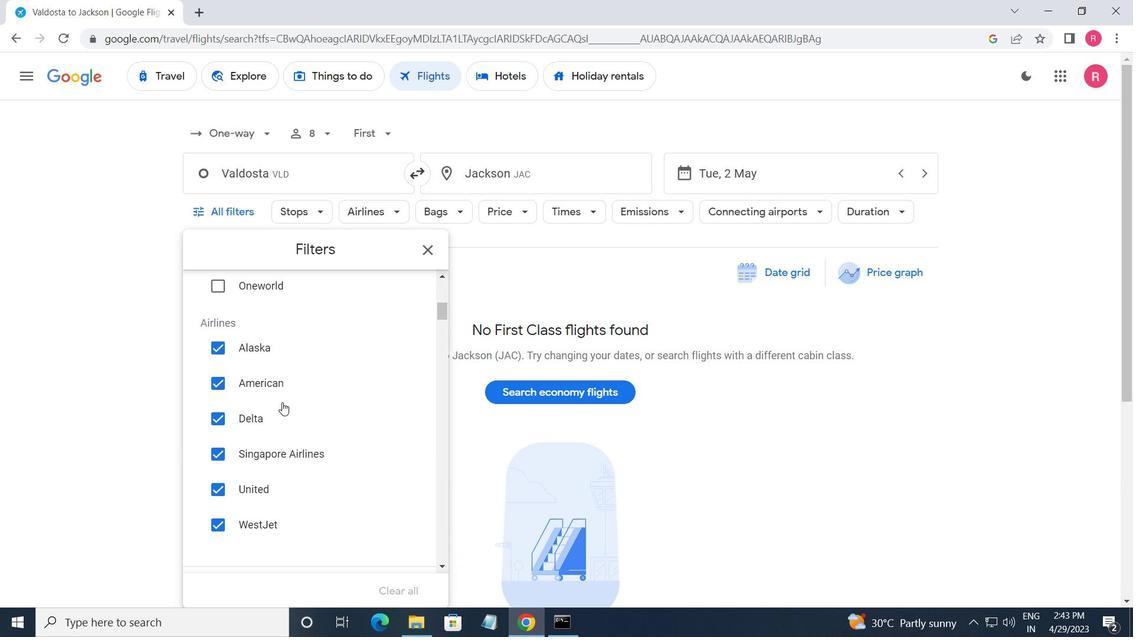 
Action: Mouse scrolled (283, 404) with delta (0, 0)
Screenshot: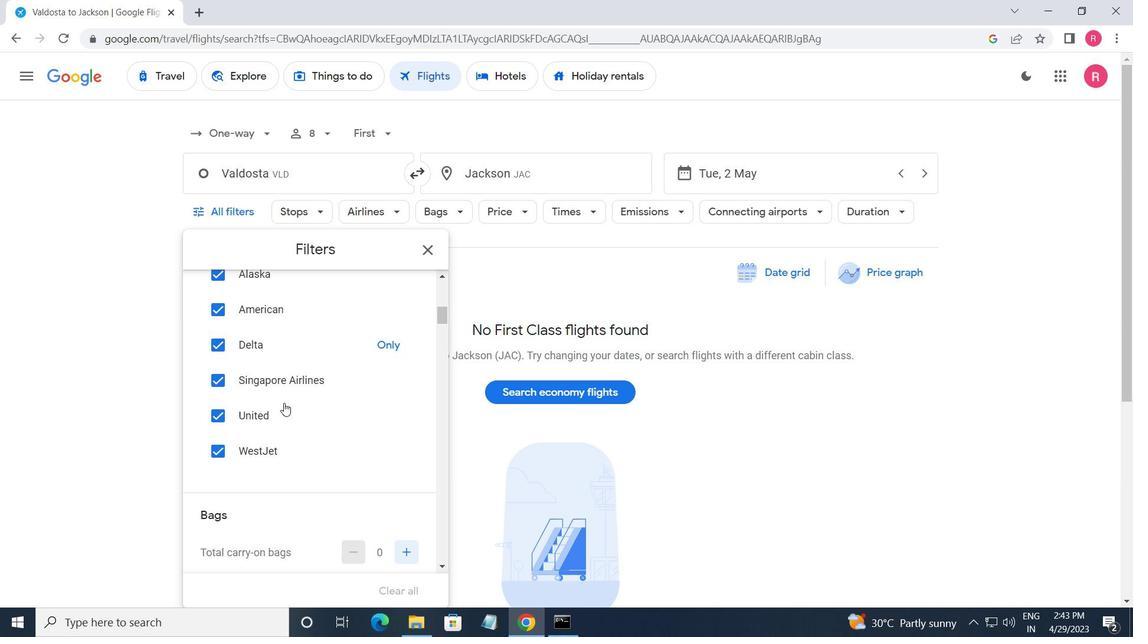 
Action: Mouse scrolled (283, 404) with delta (0, 0)
Screenshot: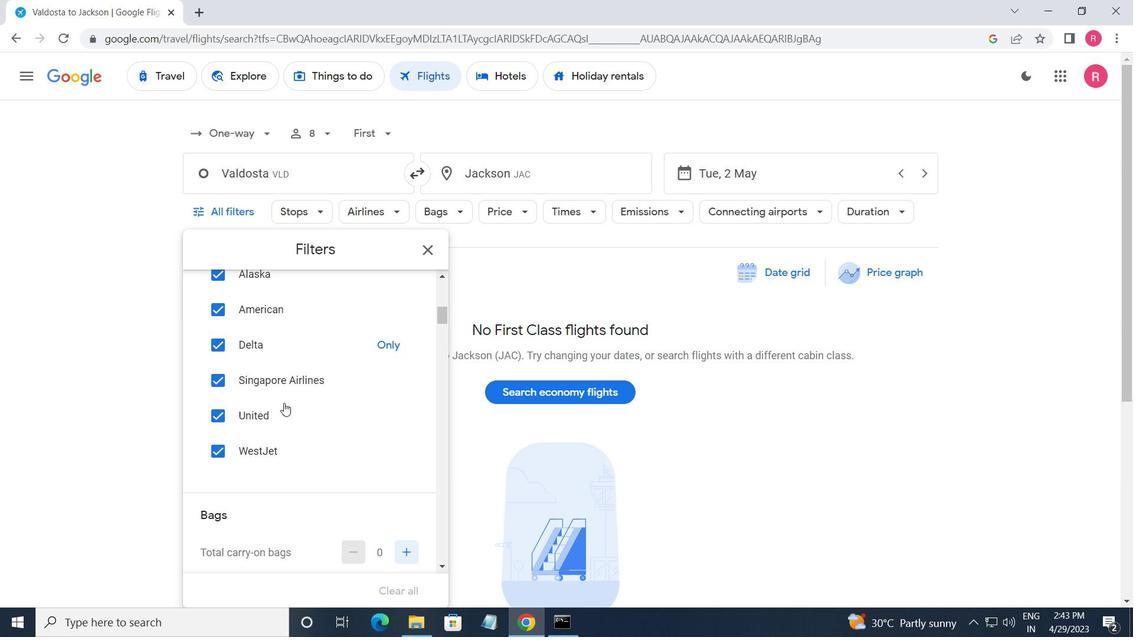 
Action: Mouse scrolled (283, 403) with delta (0, 0)
Screenshot: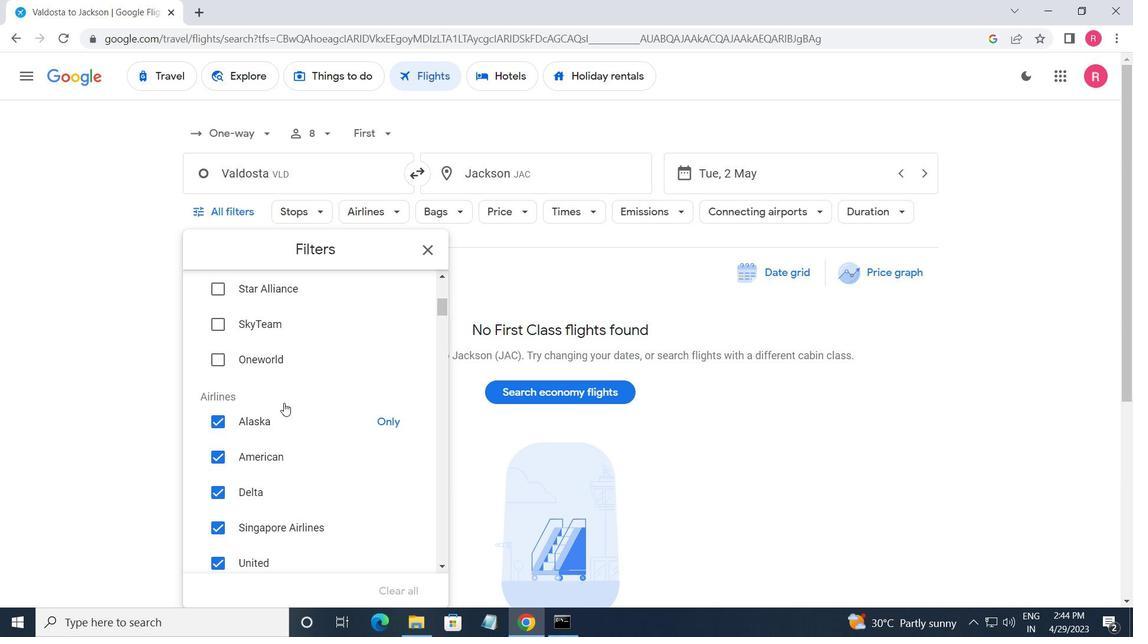 
Action: Mouse scrolled (283, 403) with delta (0, 0)
Screenshot: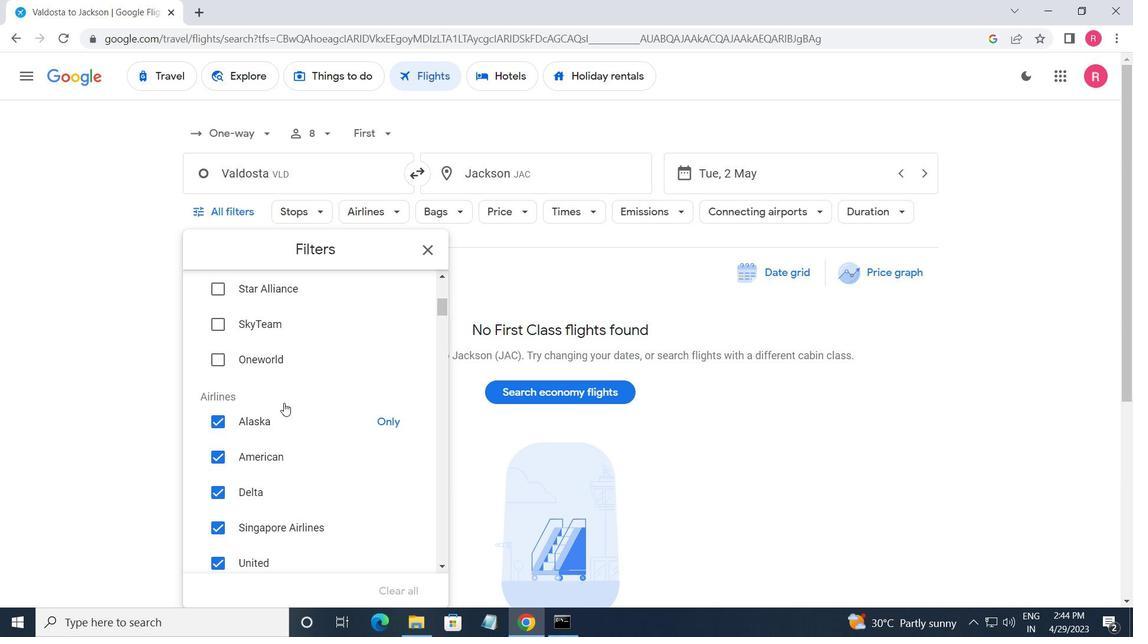 
Action: Mouse scrolled (283, 403) with delta (0, 0)
Screenshot: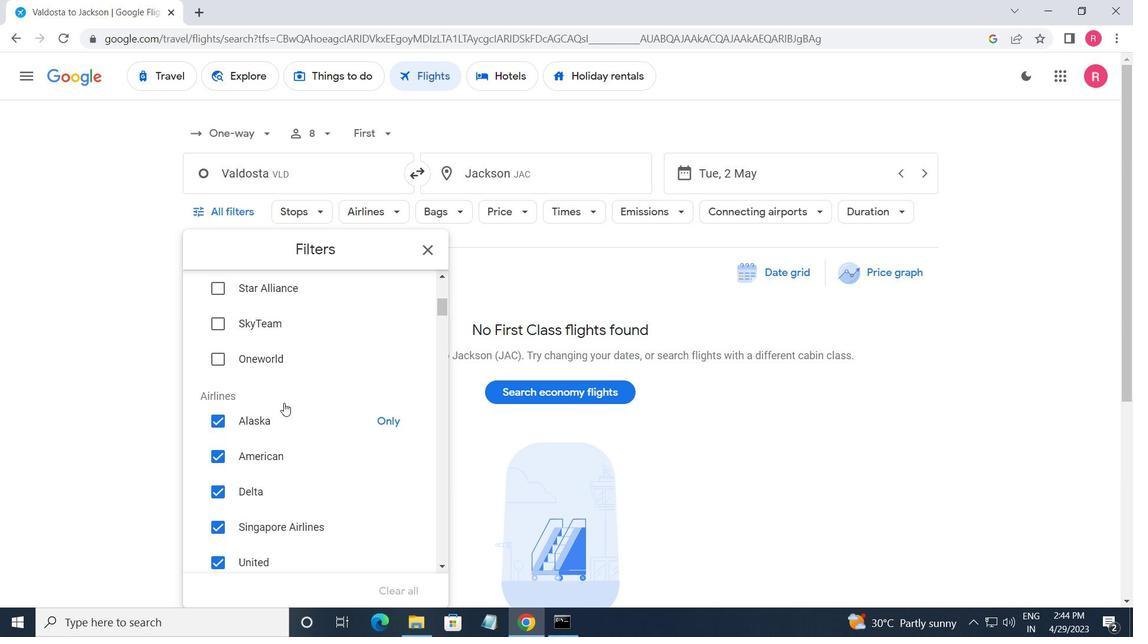
Action: Mouse moved to (408, 485)
Screenshot: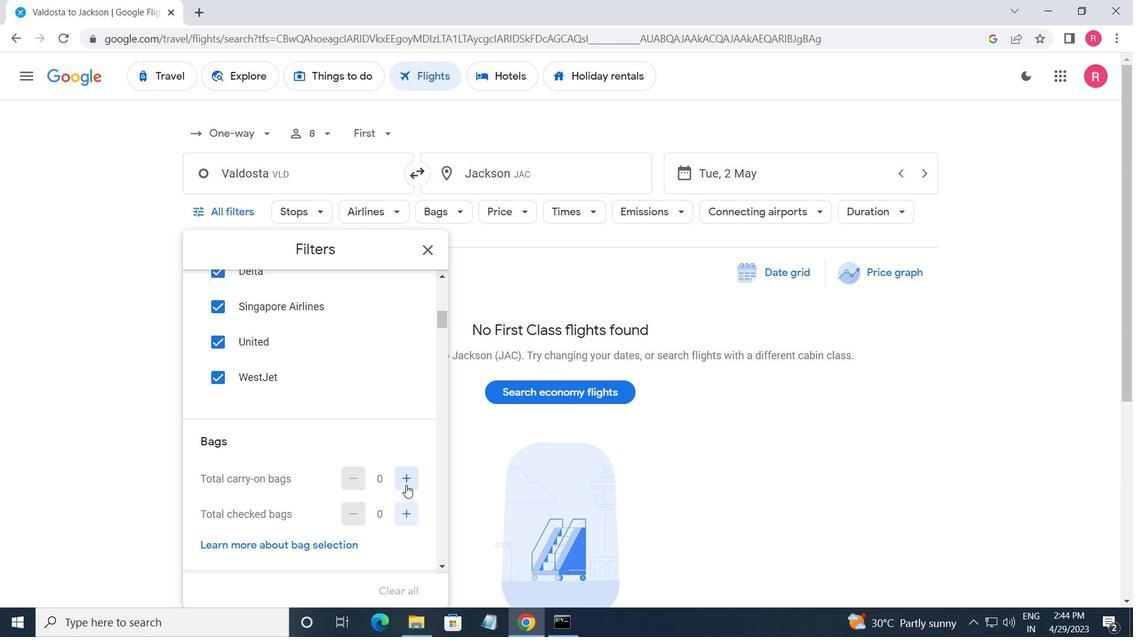
Action: Mouse pressed left at (408, 485)
Screenshot: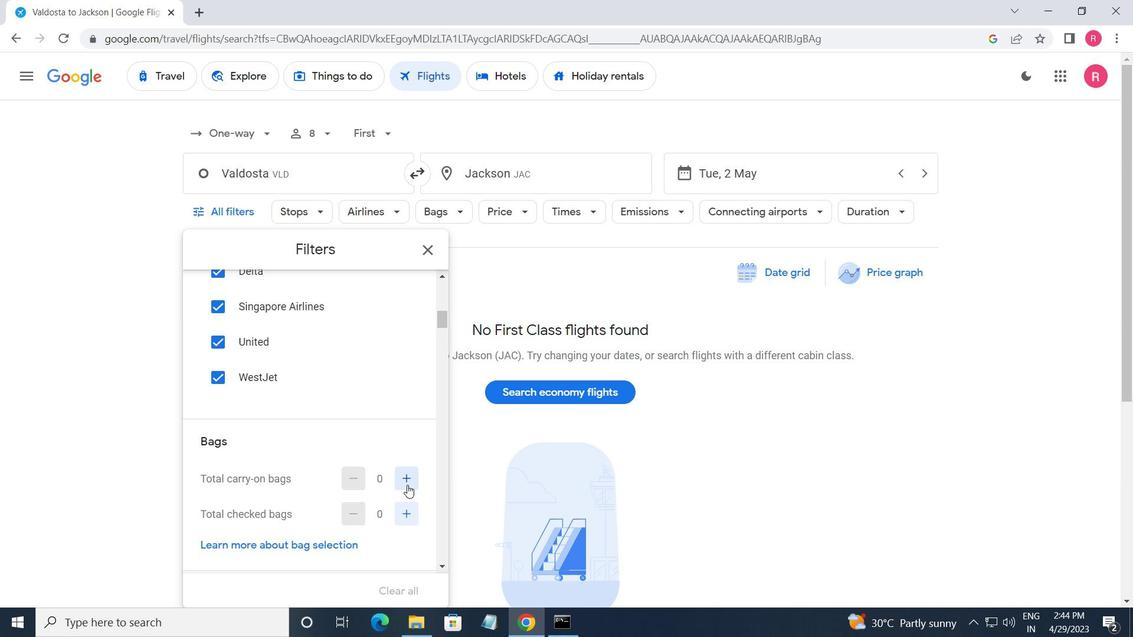 
Action: Mouse pressed left at (408, 485)
Screenshot: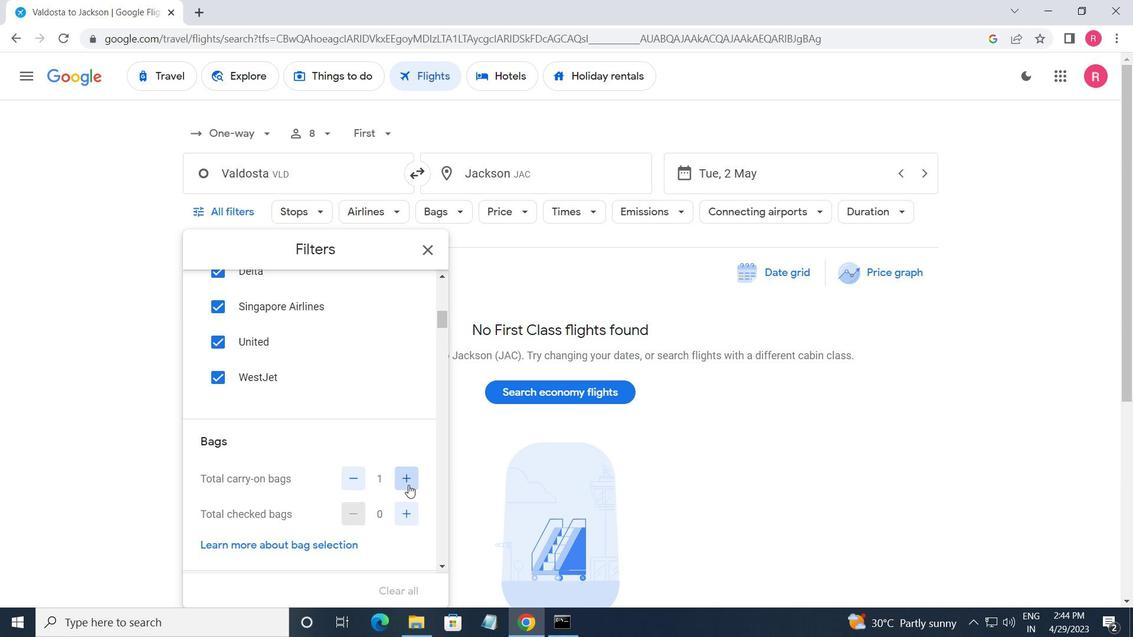 
Action: Mouse moved to (409, 521)
Screenshot: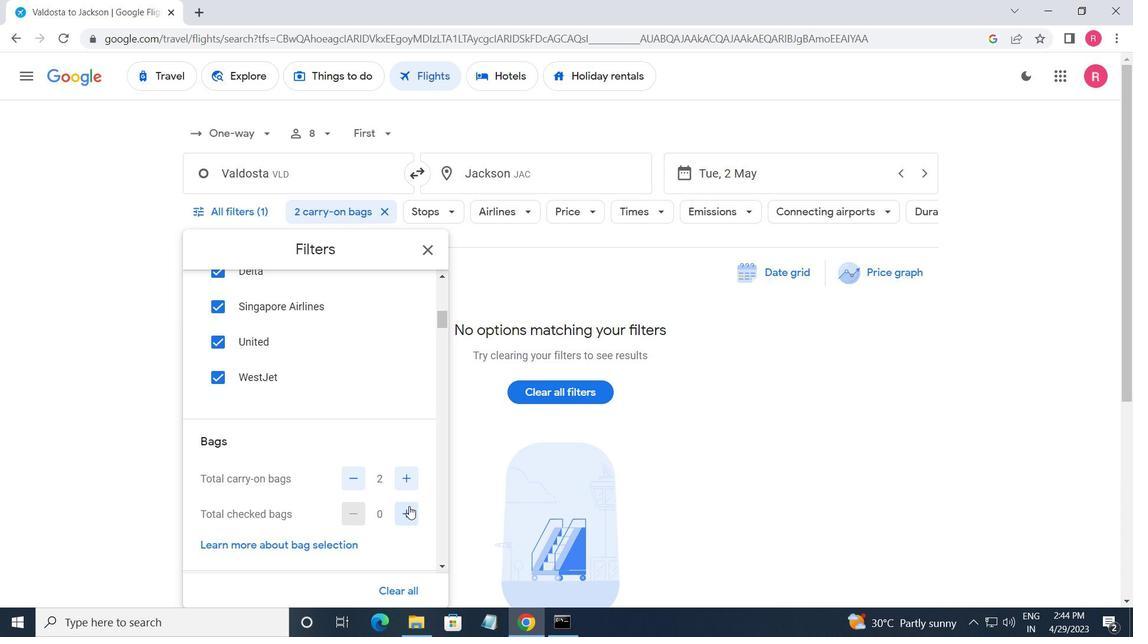 
Action: Mouse pressed left at (409, 521)
Screenshot: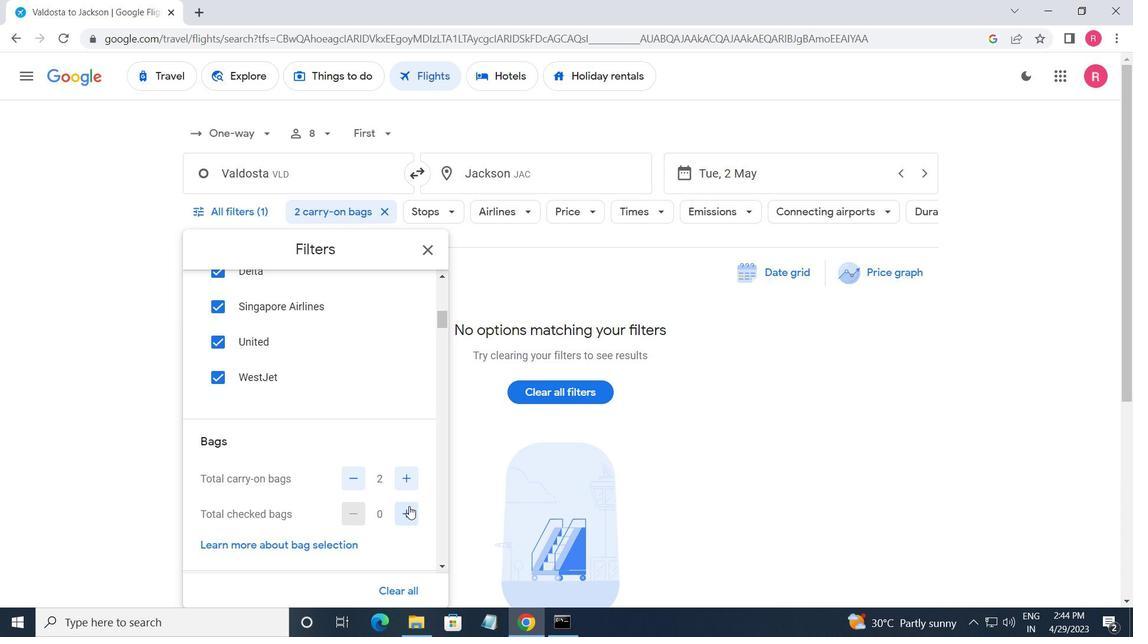 
Action: Mouse moved to (408, 521)
Screenshot: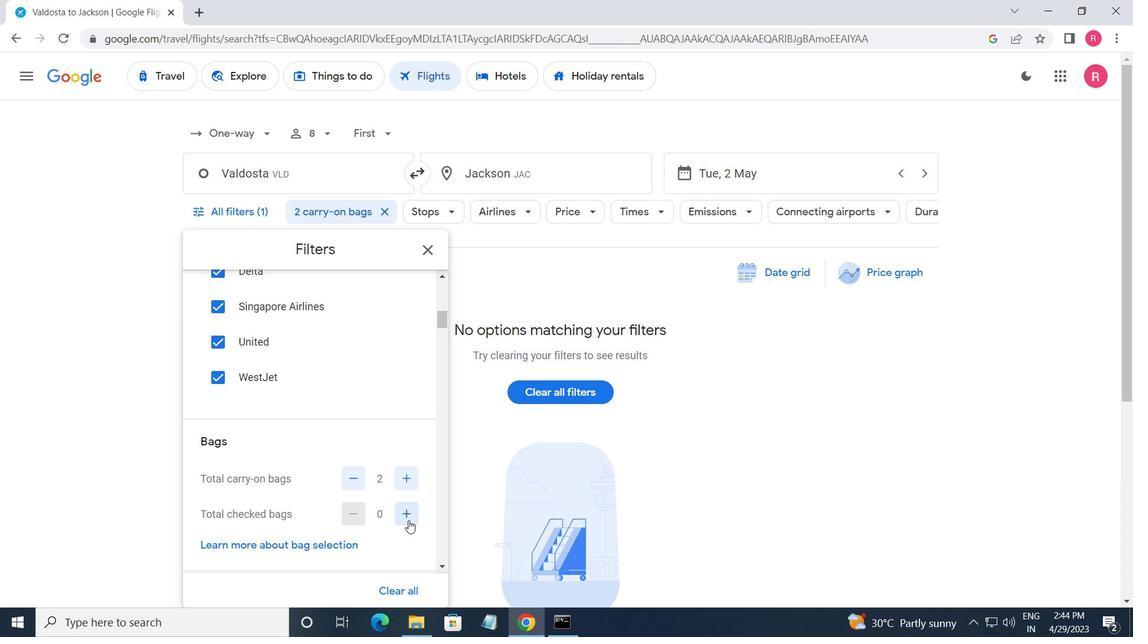 
Action: Mouse pressed left at (408, 521)
Screenshot: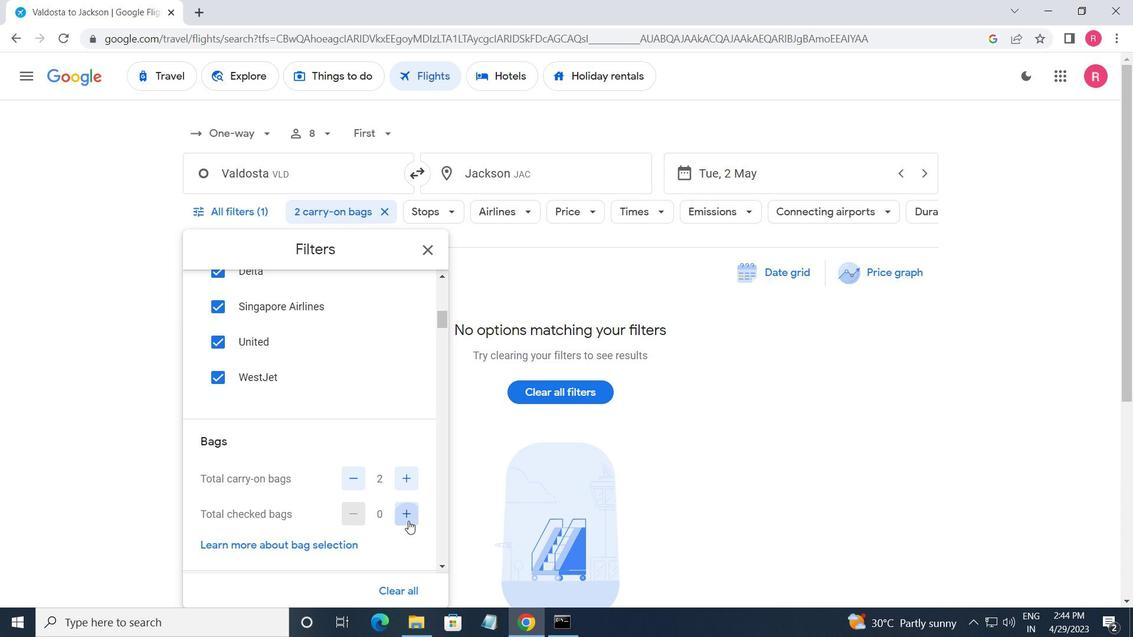 
Action: Mouse pressed left at (408, 521)
Screenshot: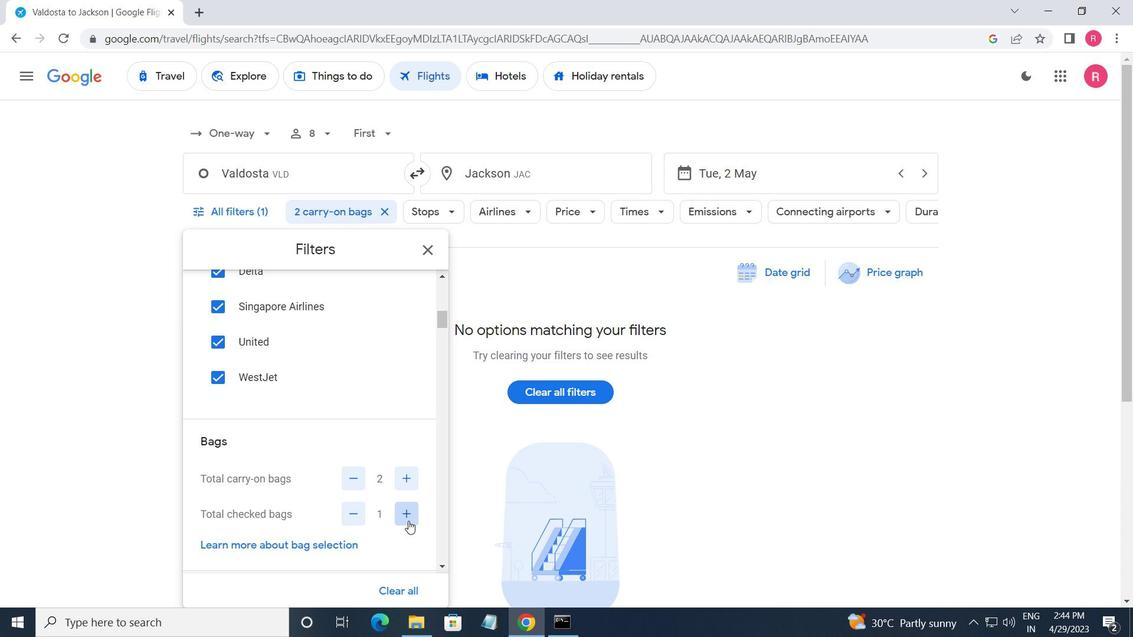 
Action: Mouse moved to (408, 521)
Screenshot: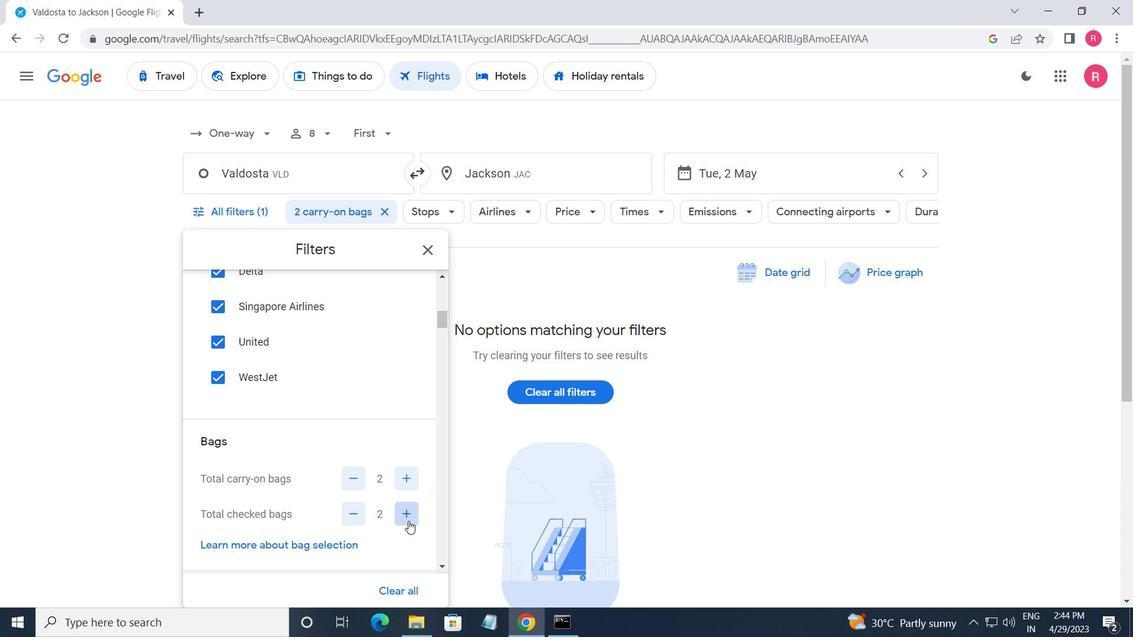
Action: Mouse pressed left at (408, 521)
Screenshot: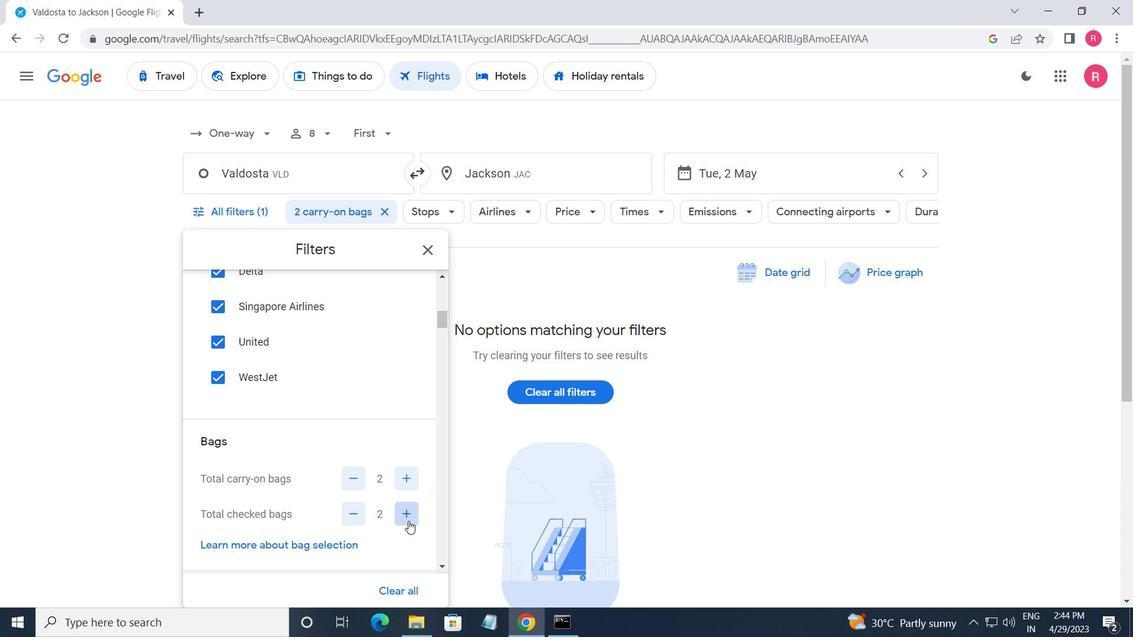 
Action: Mouse moved to (408, 521)
Screenshot: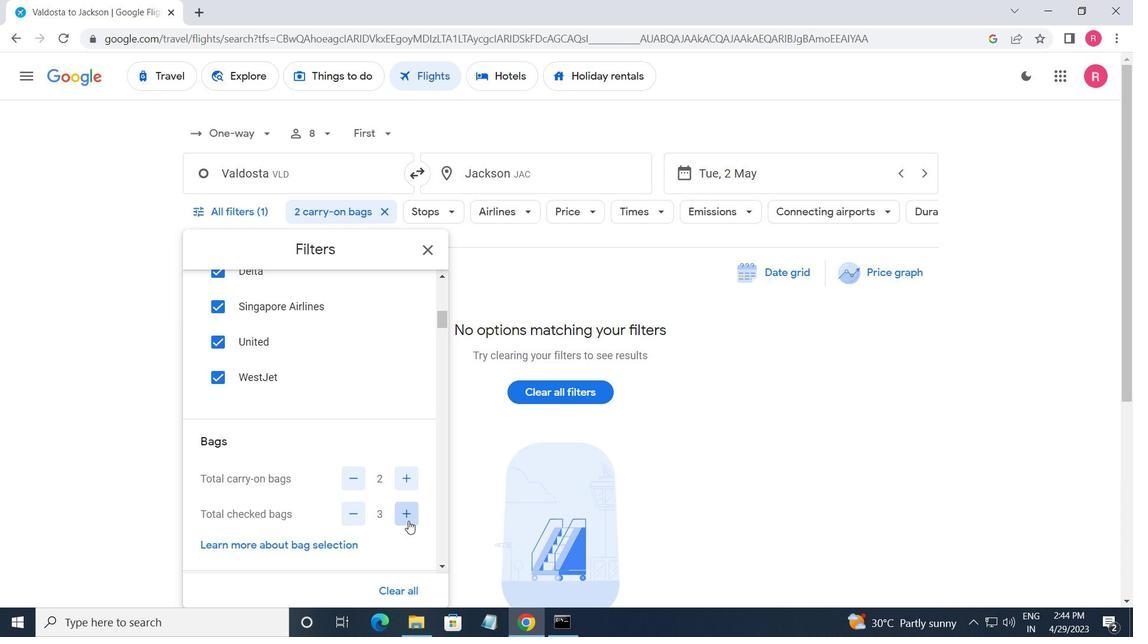 
Action: Mouse pressed left at (408, 521)
Screenshot: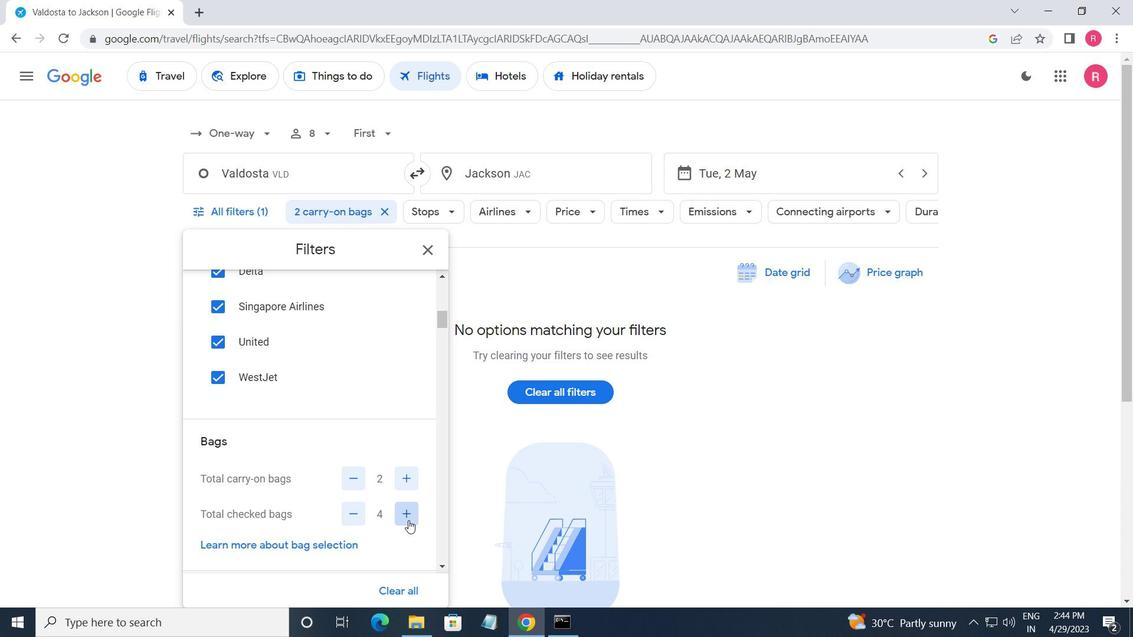 
Action: Mouse pressed left at (408, 521)
Screenshot: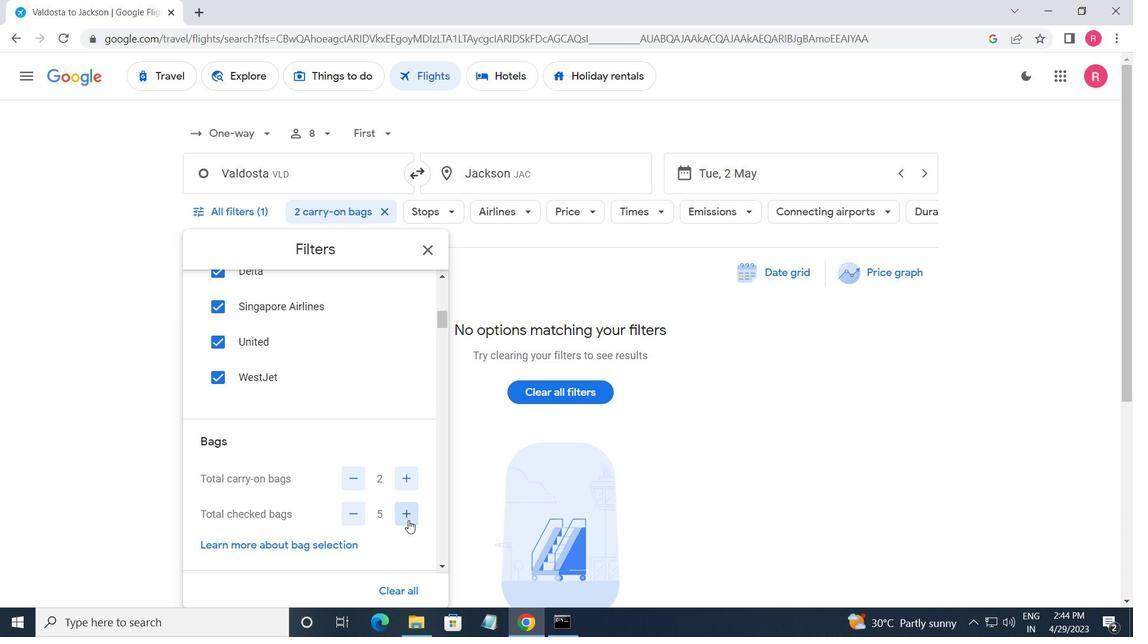 
Action: Mouse moved to (408, 519)
Screenshot: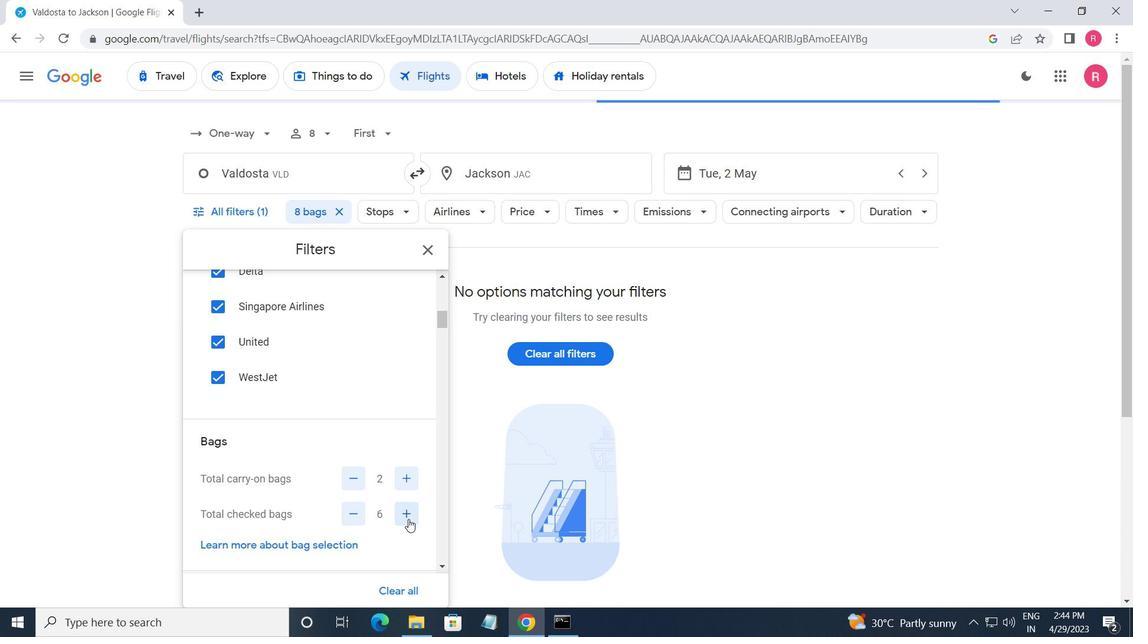 
Action: Mouse scrolled (408, 518) with delta (0, 0)
Screenshot: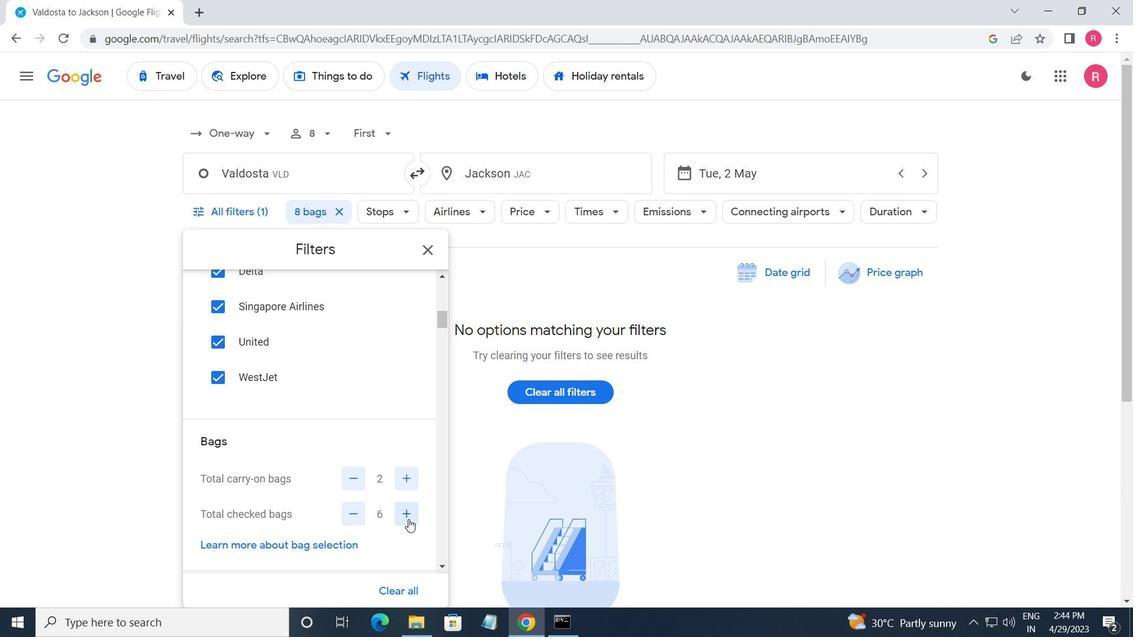 
Action: Mouse scrolled (408, 518) with delta (0, 0)
Screenshot: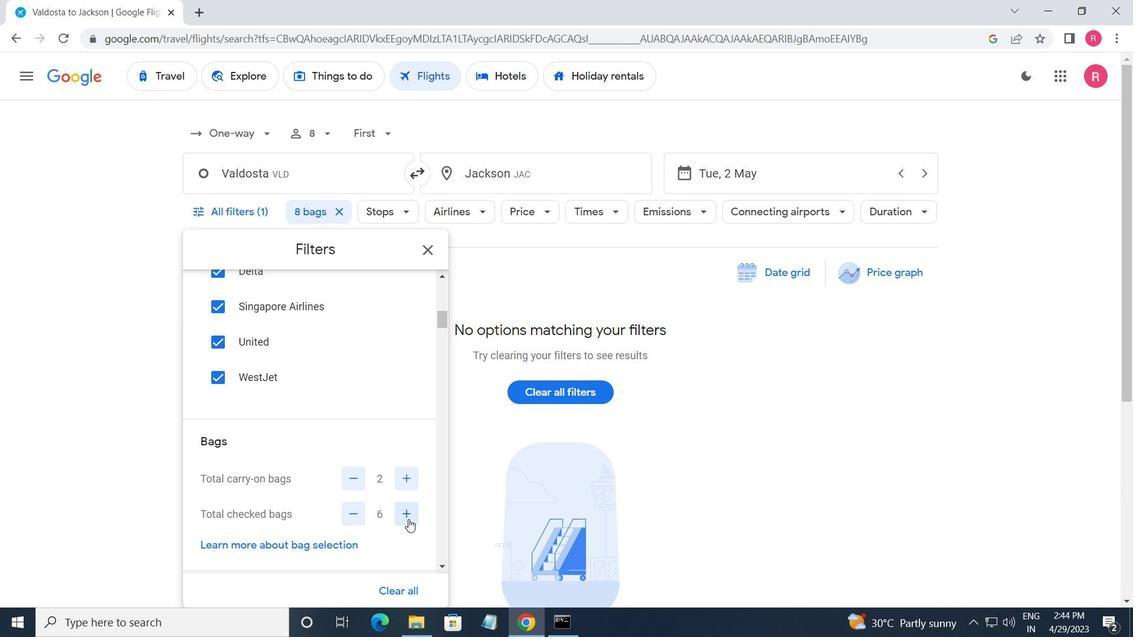 
Action: Mouse moved to (415, 508)
Screenshot: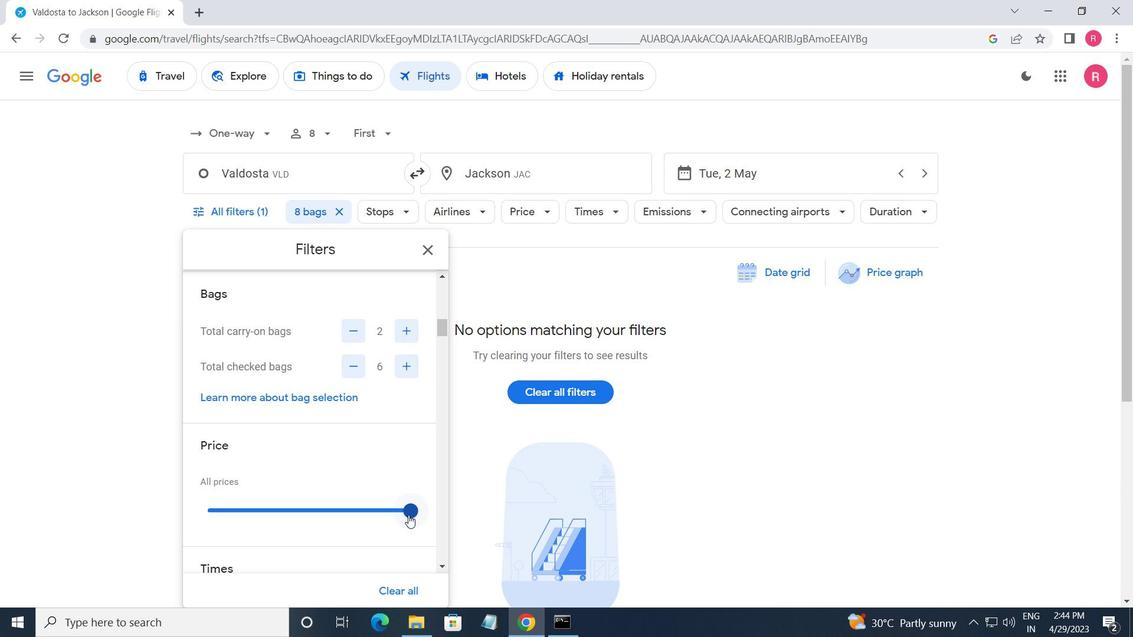 
Action: Mouse pressed left at (415, 508)
Screenshot: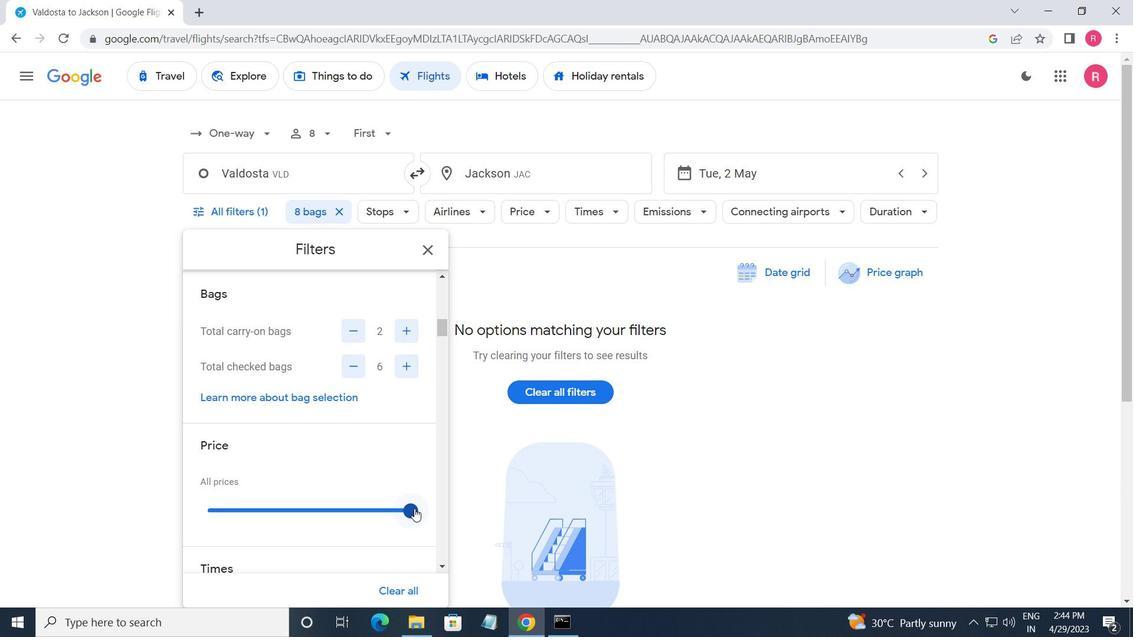 
Action: Mouse moved to (415, 508)
Screenshot: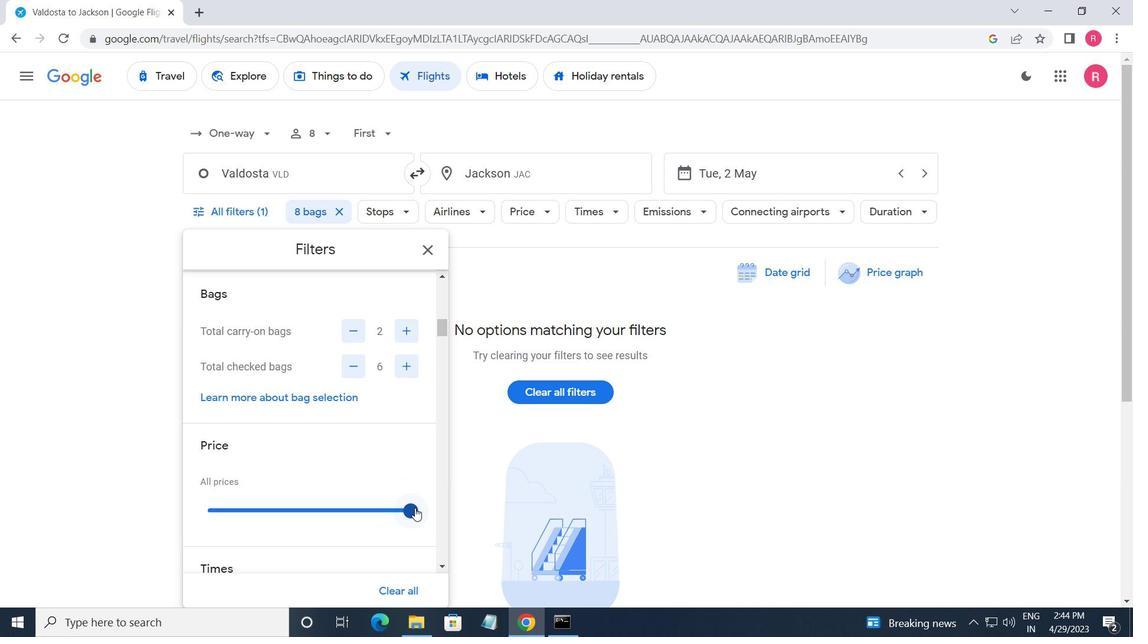 
Action: Mouse scrolled (415, 507) with delta (0, 0)
Screenshot: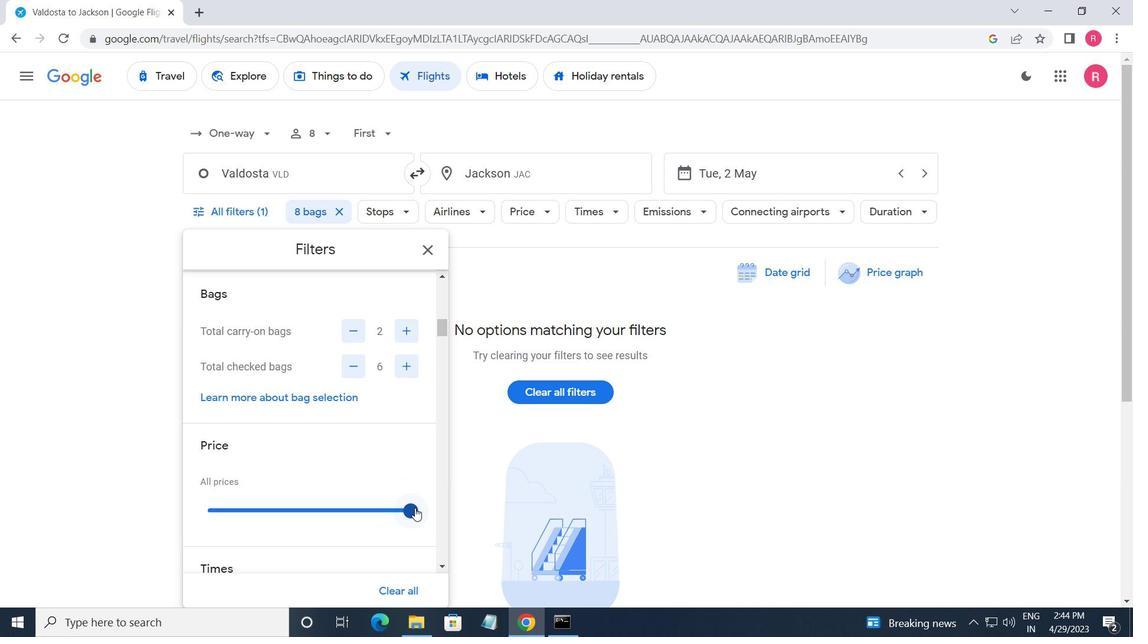 
Action: Mouse moved to (393, 505)
Screenshot: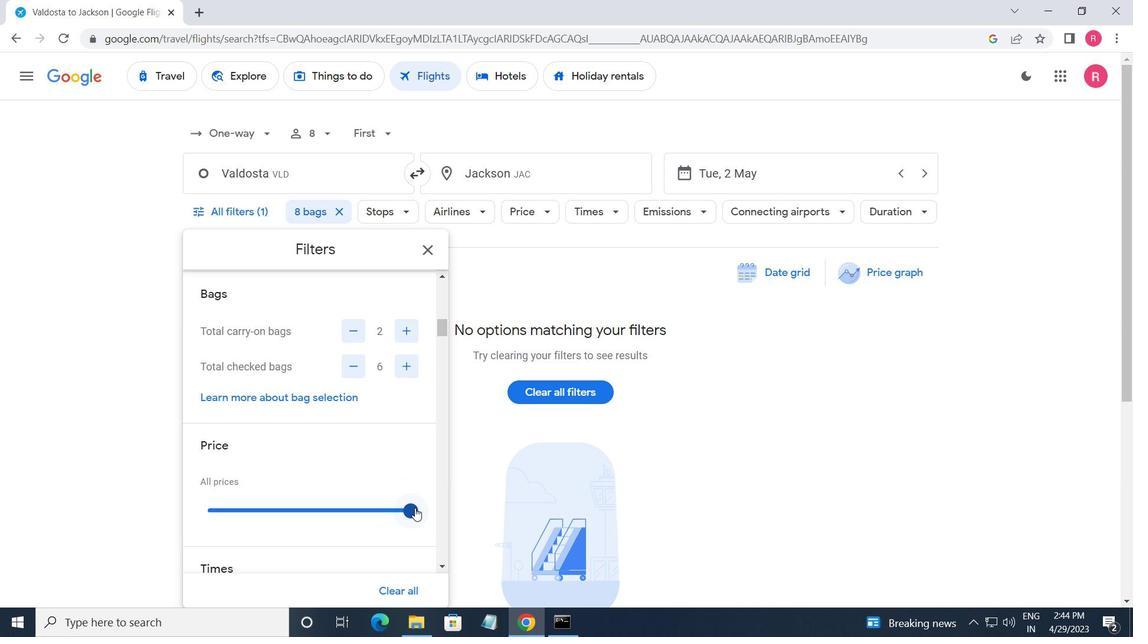 
Action: Mouse scrolled (393, 504) with delta (0, 0)
Screenshot: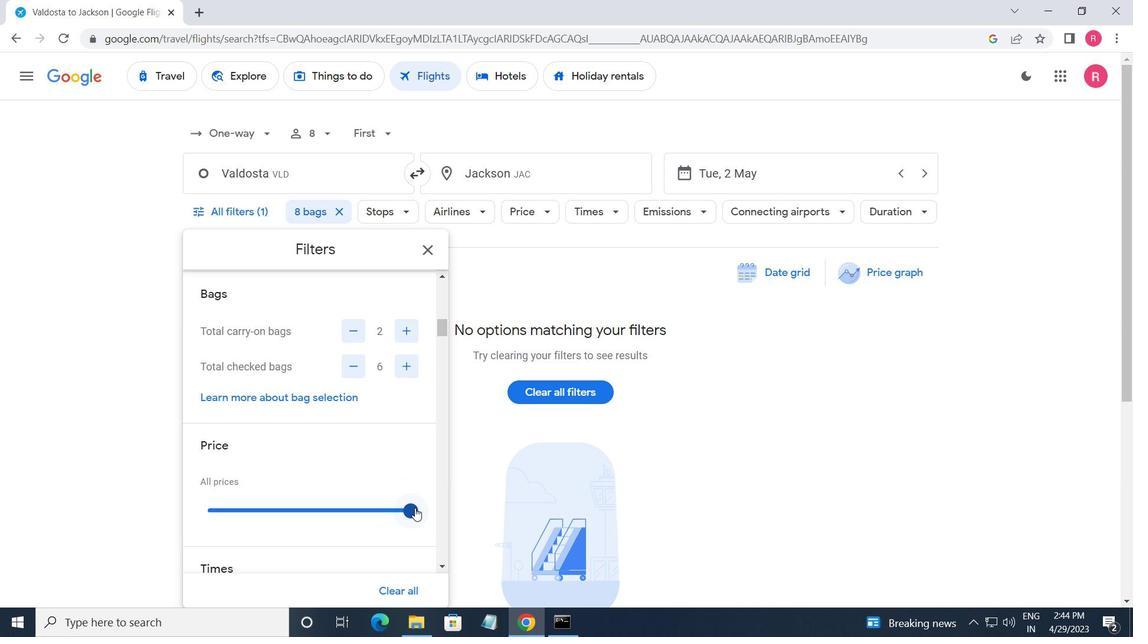 
Action: Mouse moved to (357, 498)
Screenshot: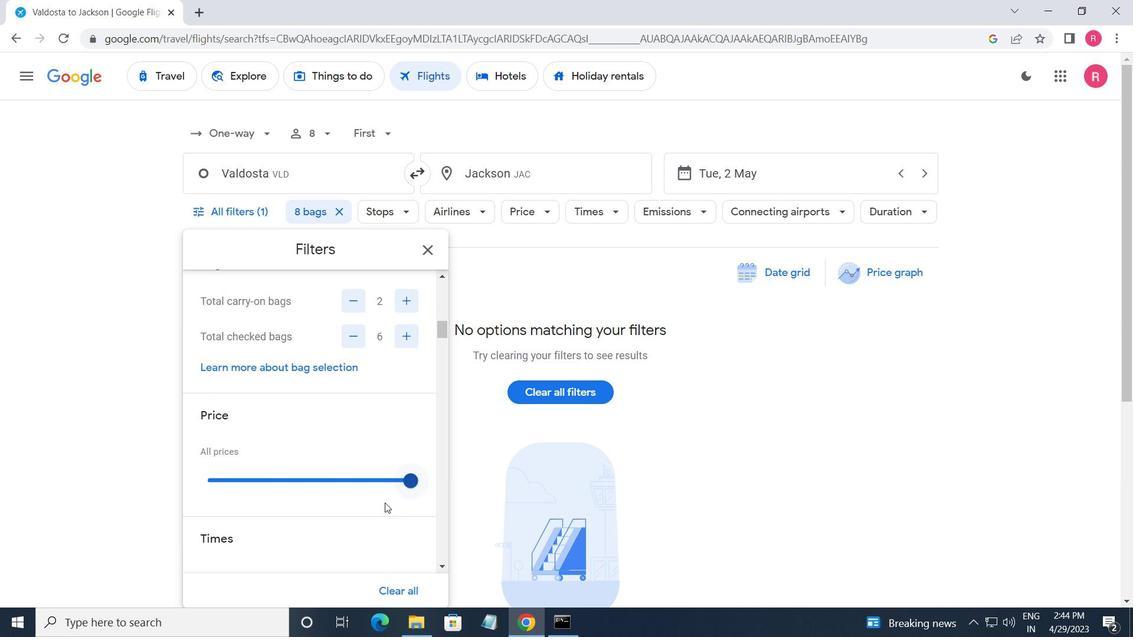 
Action: Mouse scrolled (357, 497) with delta (0, 0)
Screenshot: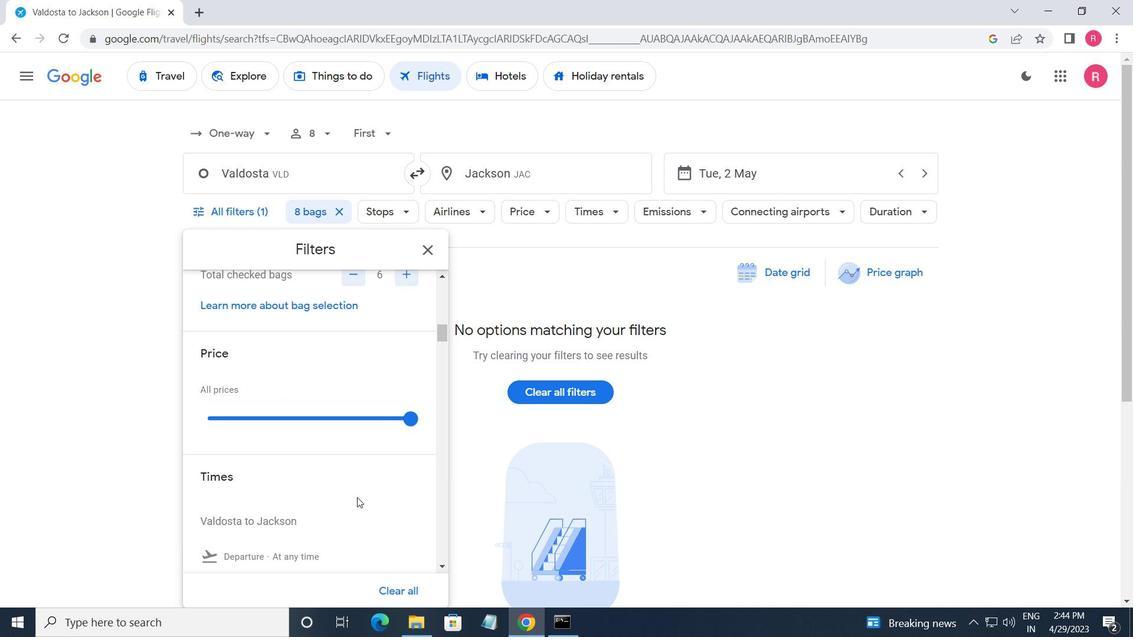 
Action: Mouse moved to (215, 451)
Screenshot: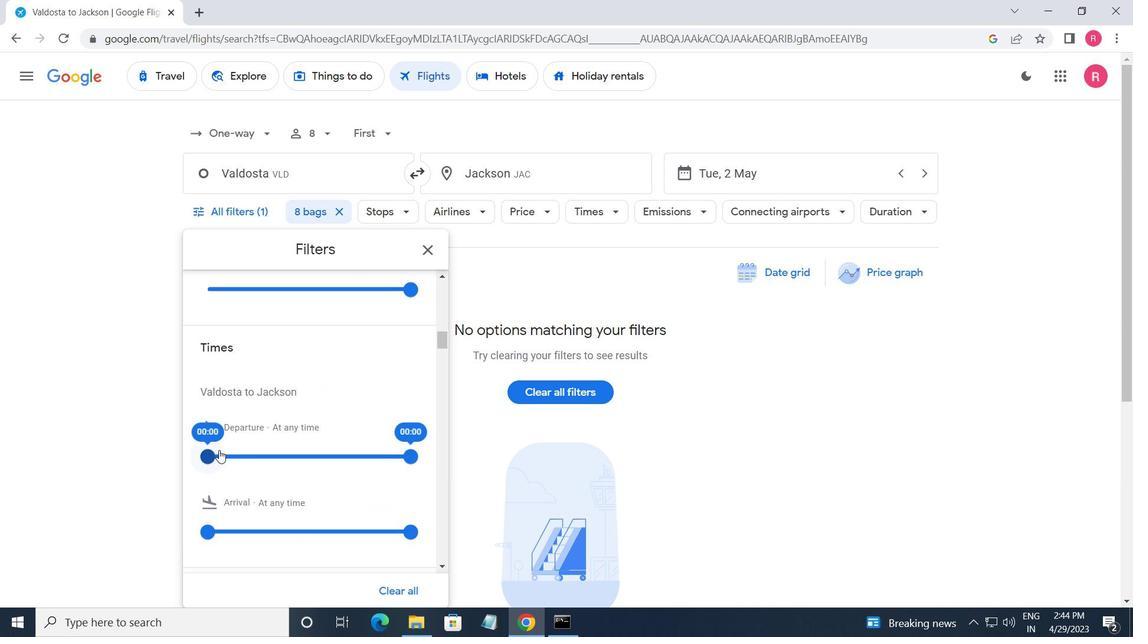 
Action: Mouse pressed left at (215, 451)
Screenshot: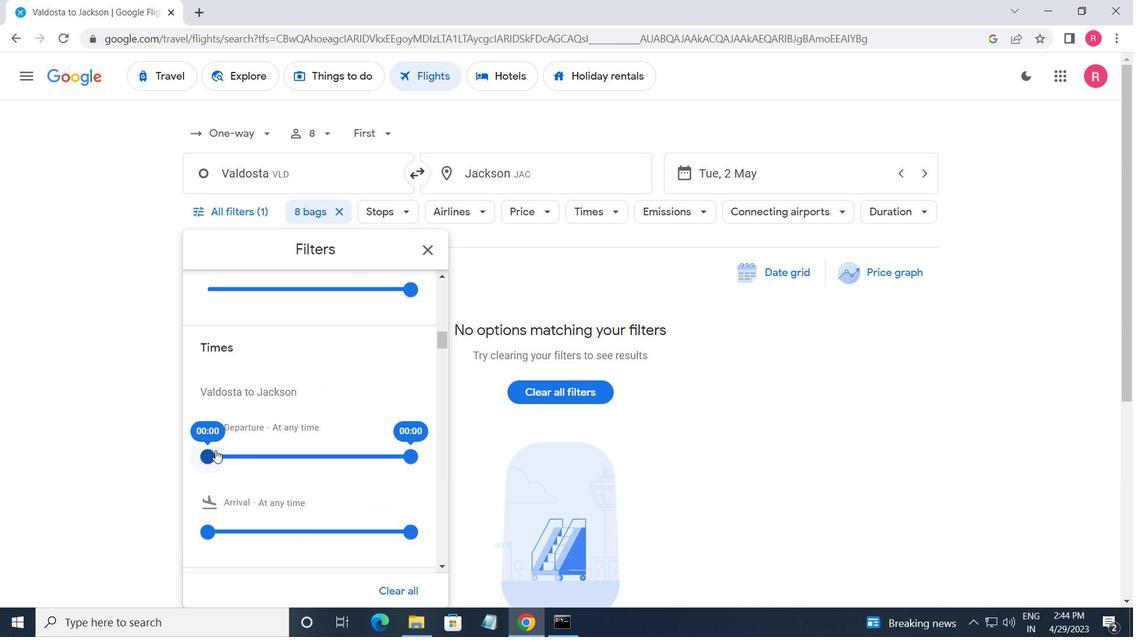 
Action: Mouse moved to (408, 457)
Screenshot: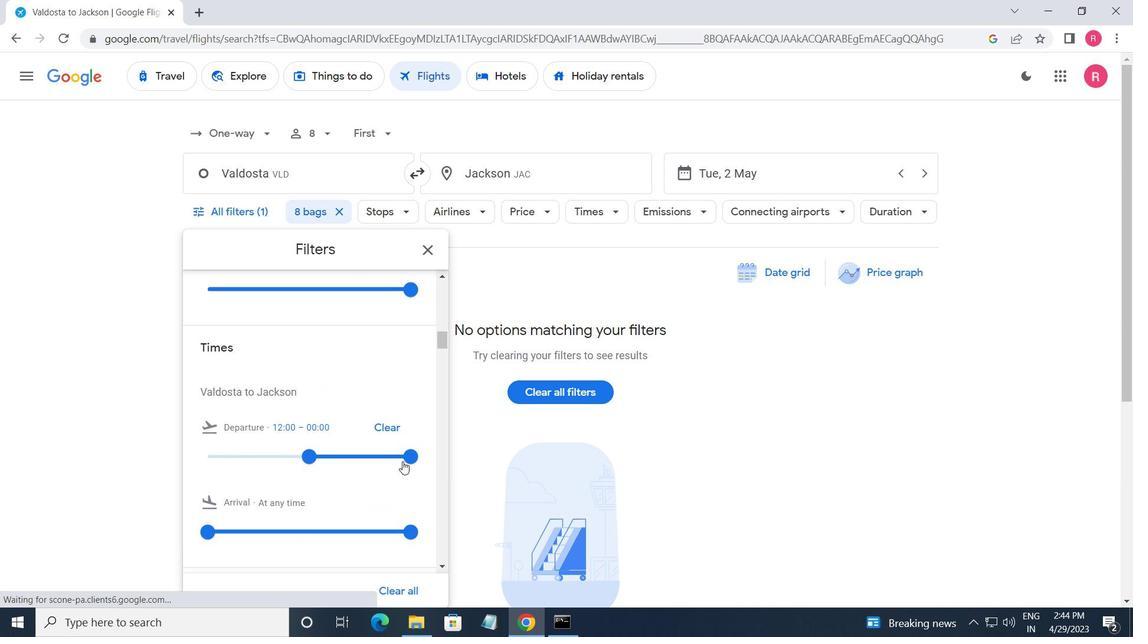 
Action: Mouse pressed left at (408, 457)
Screenshot: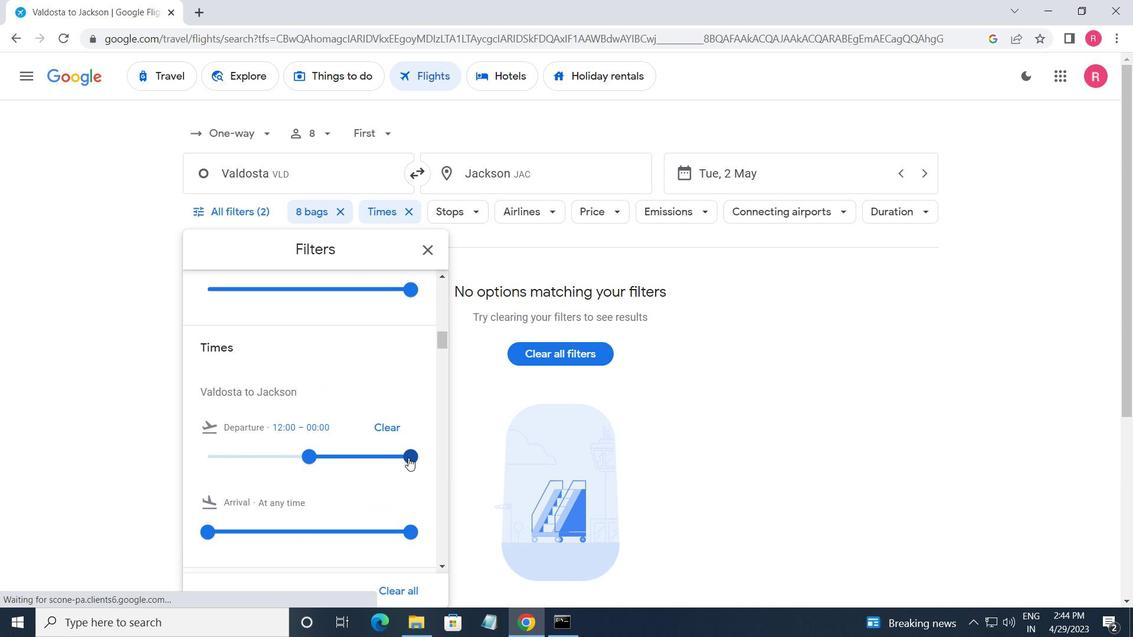 
Action: Mouse moved to (425, 256)
Screenshot: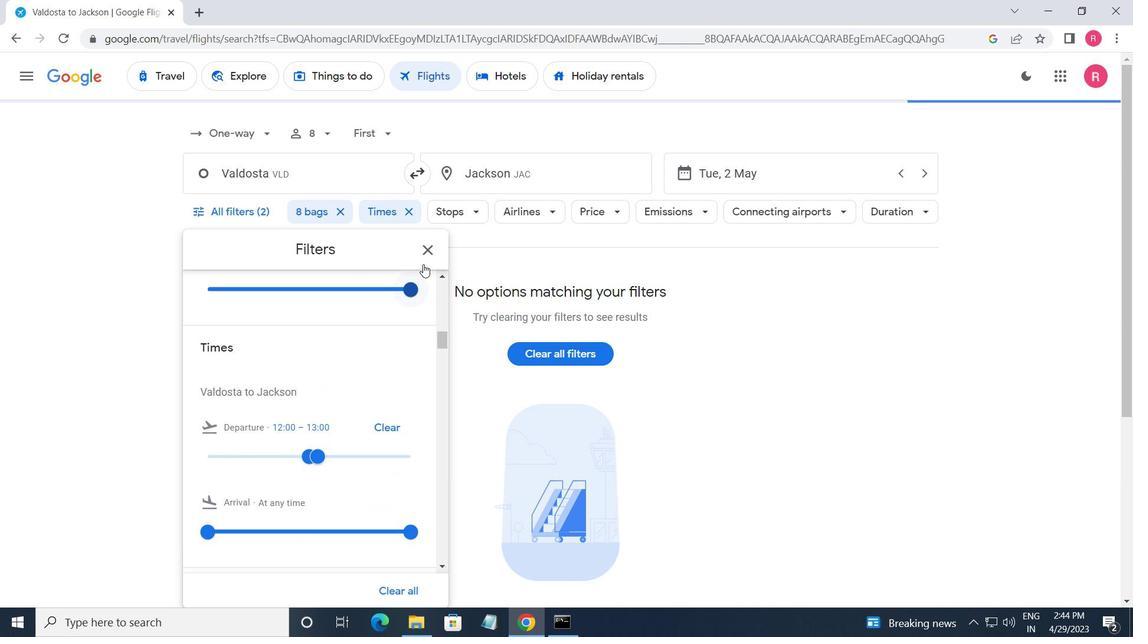 
Action: Mouse pressed left at (425, 256)
Screenshot: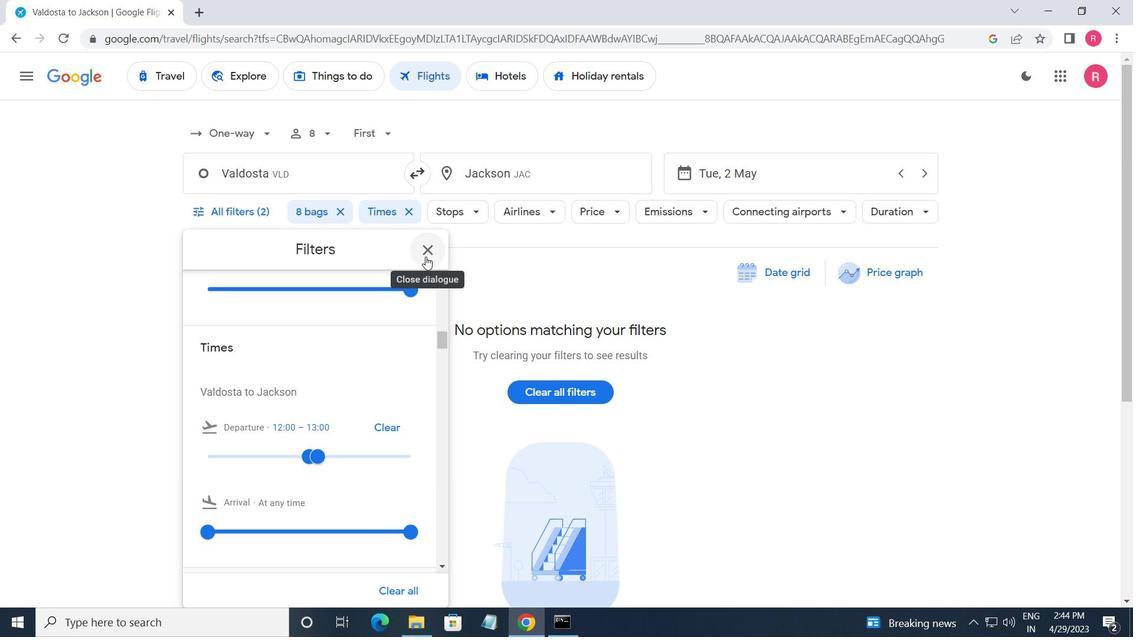 
